 Task: Look for space in Makassar, Indonesia from 9th June, 2023 to 11th June, 2023 for 2 adults in price range Rs.6000 to Rs.10000. Place can be entire place with 2 bedrooms having 2 beds and 1 bathroom. Property type can be house, flat, guest house. Amenities needed are: wifi. Booking option can be shelf check-in. Required host language is English.
Action: Mouse moved to (540, 79)
Screenshot: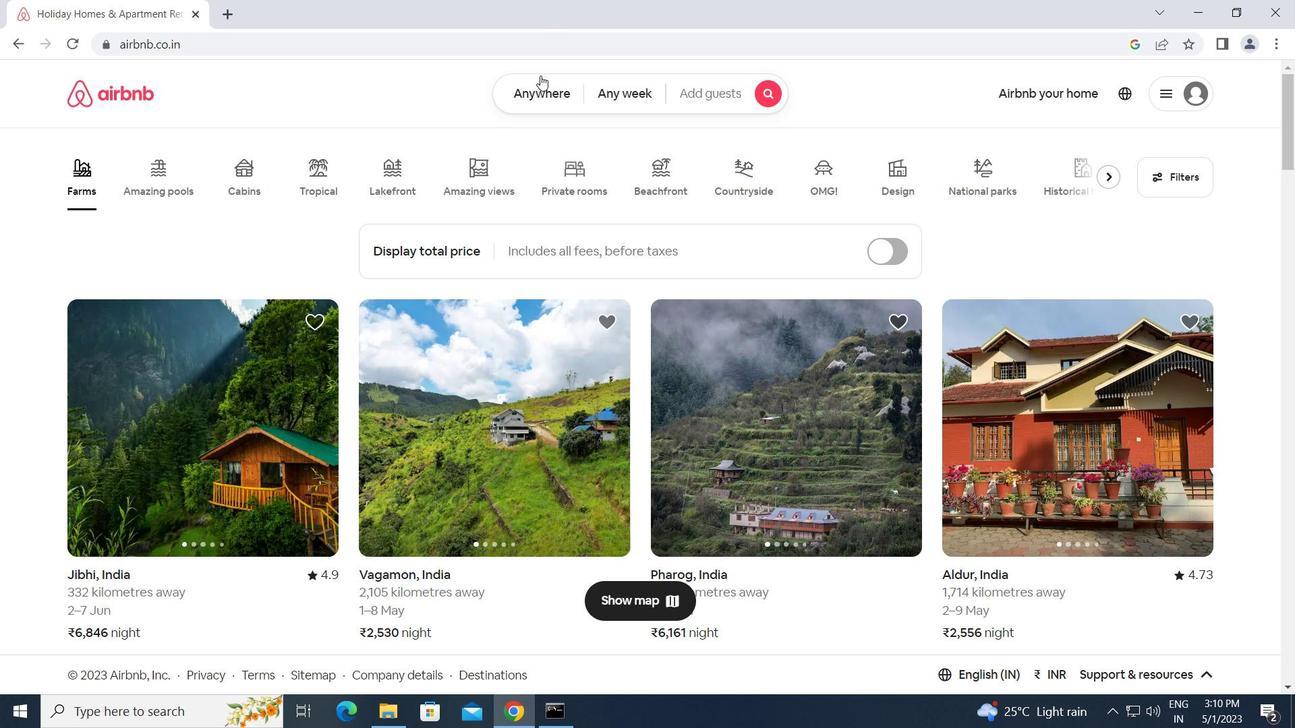 
Action: Mouse pressed left at (540, 79)
Screenshot: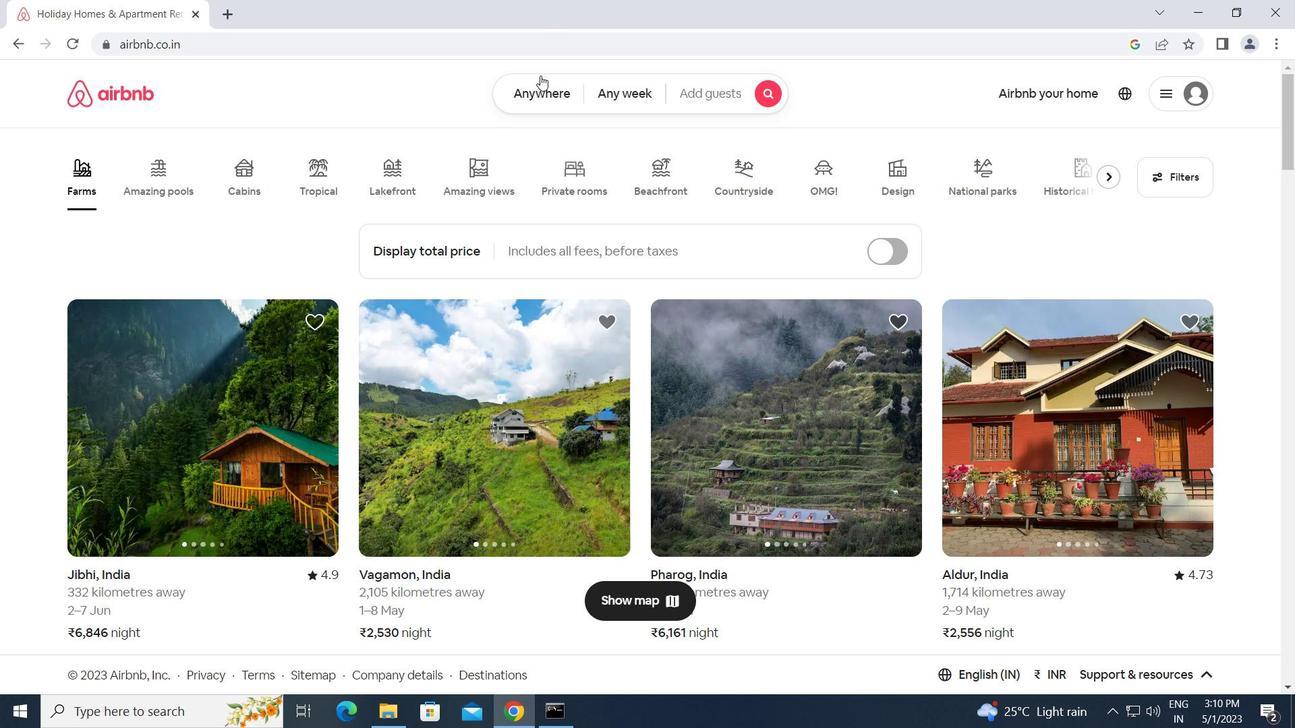 
Action: Mouse moved to (408, 151)
Screenshot: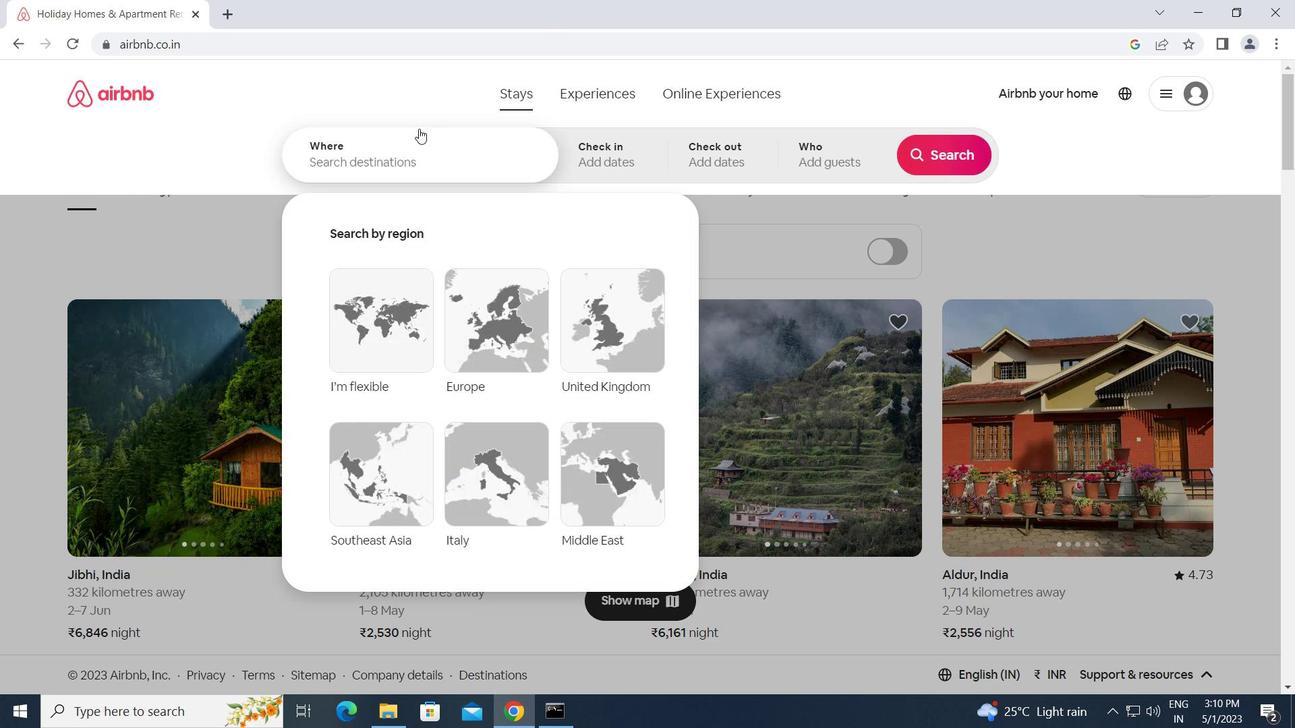 
Action: Mouse pressed left at (408, 151)
Screenshot: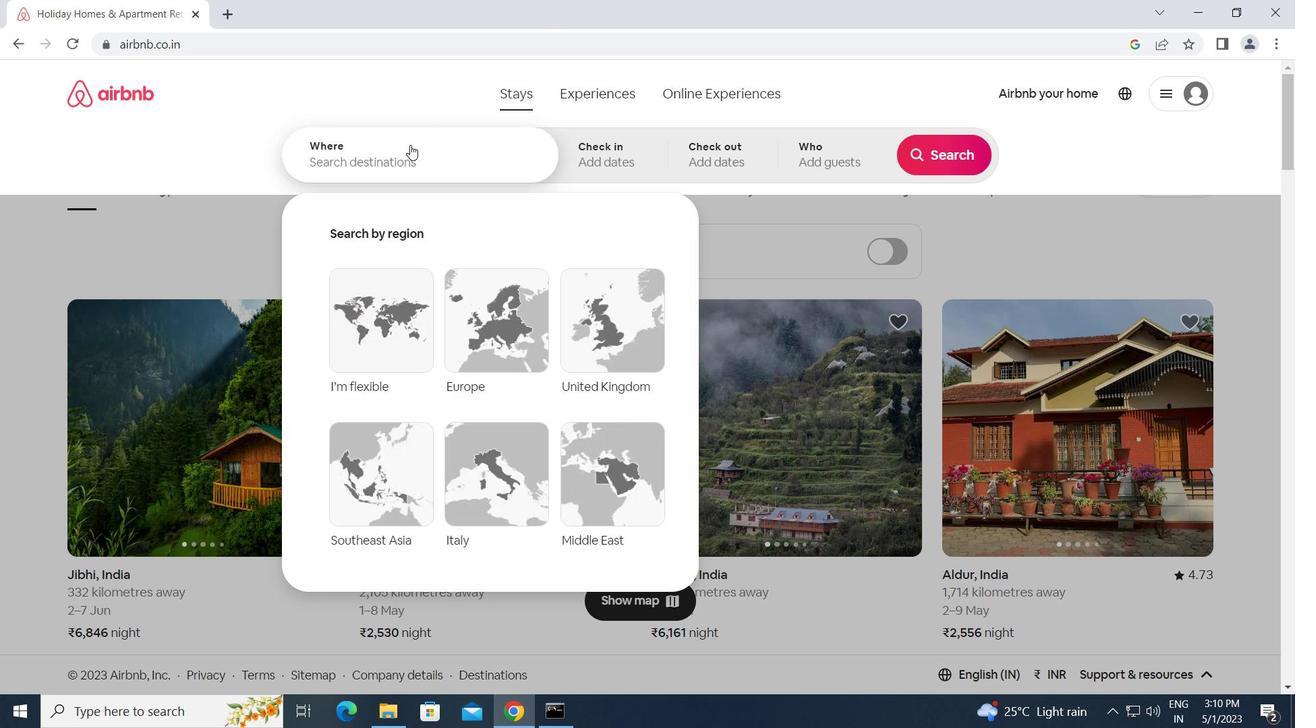 
Action: Key pressed m<Key.caps_lock>akassar,<Key.caps_lock>i<Key.backspace><Key.space>i<Key.caps_lock>ndonesia<Key.enter>
Screenshot: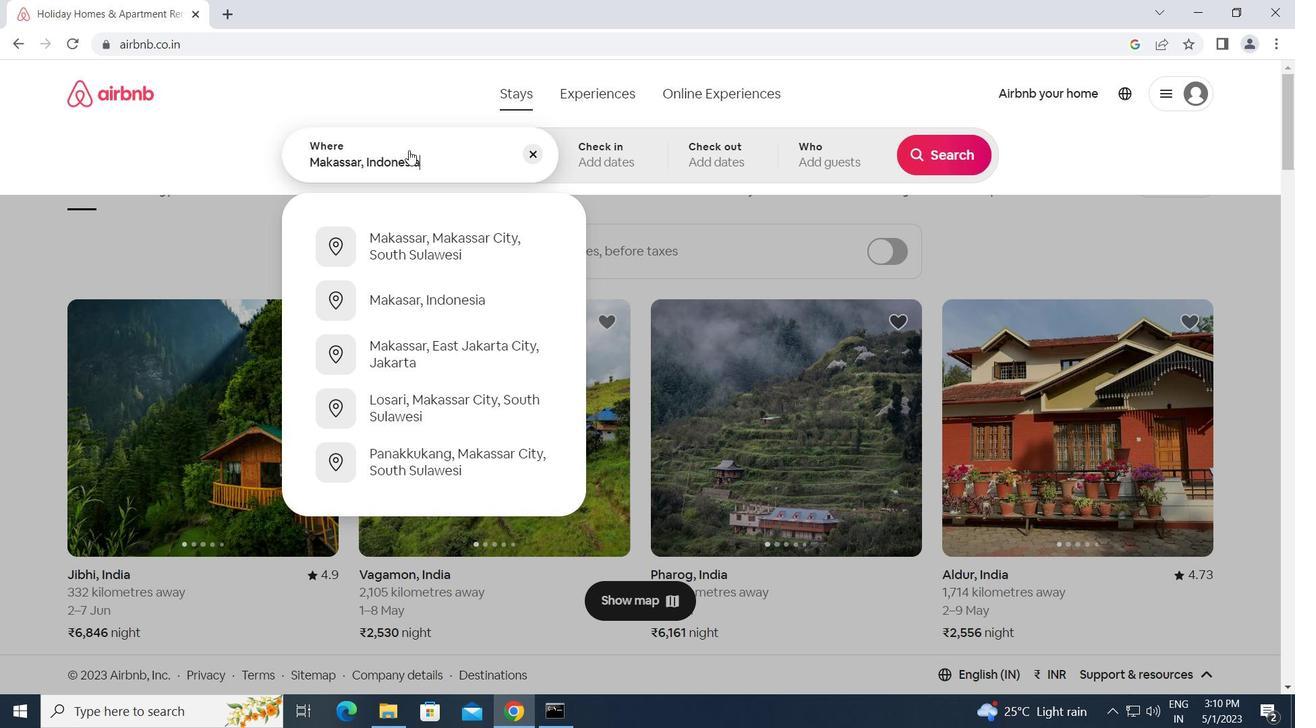 
Action: Mouse moved to (876, 392)
Screenshot: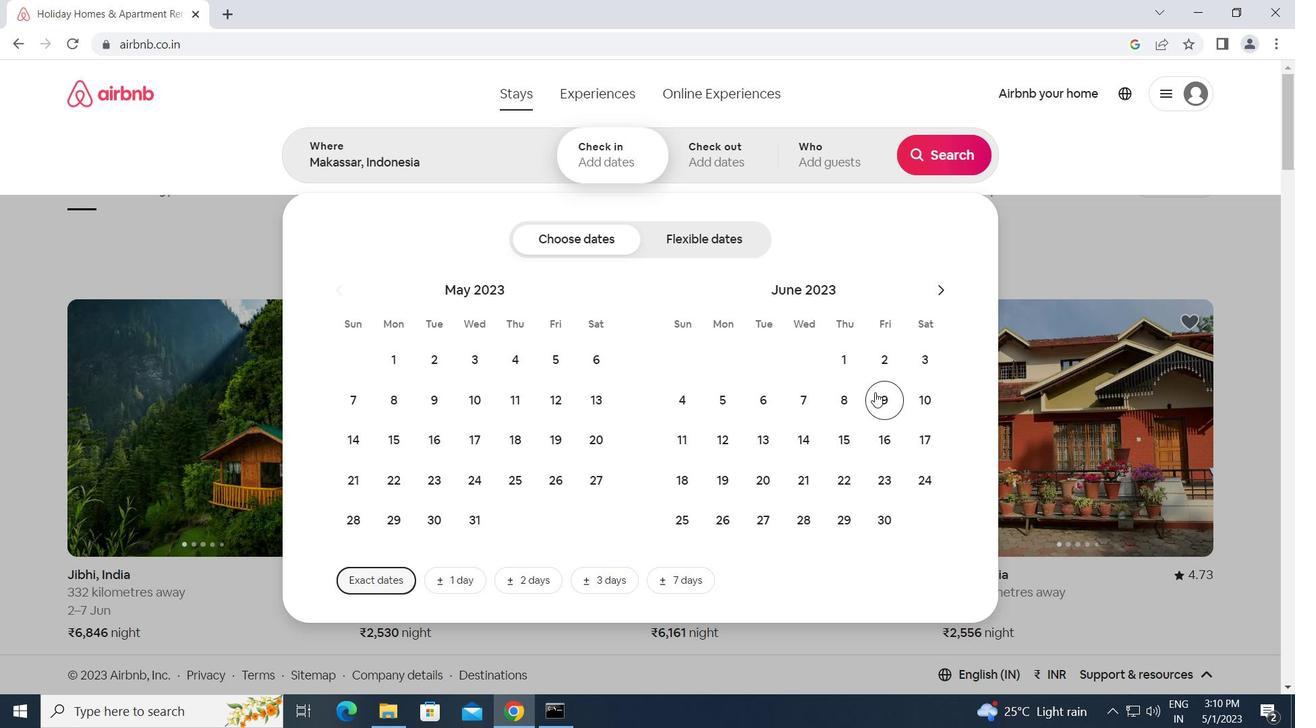 
Action: Mouse pressed left at (876, 392)
Screenshot: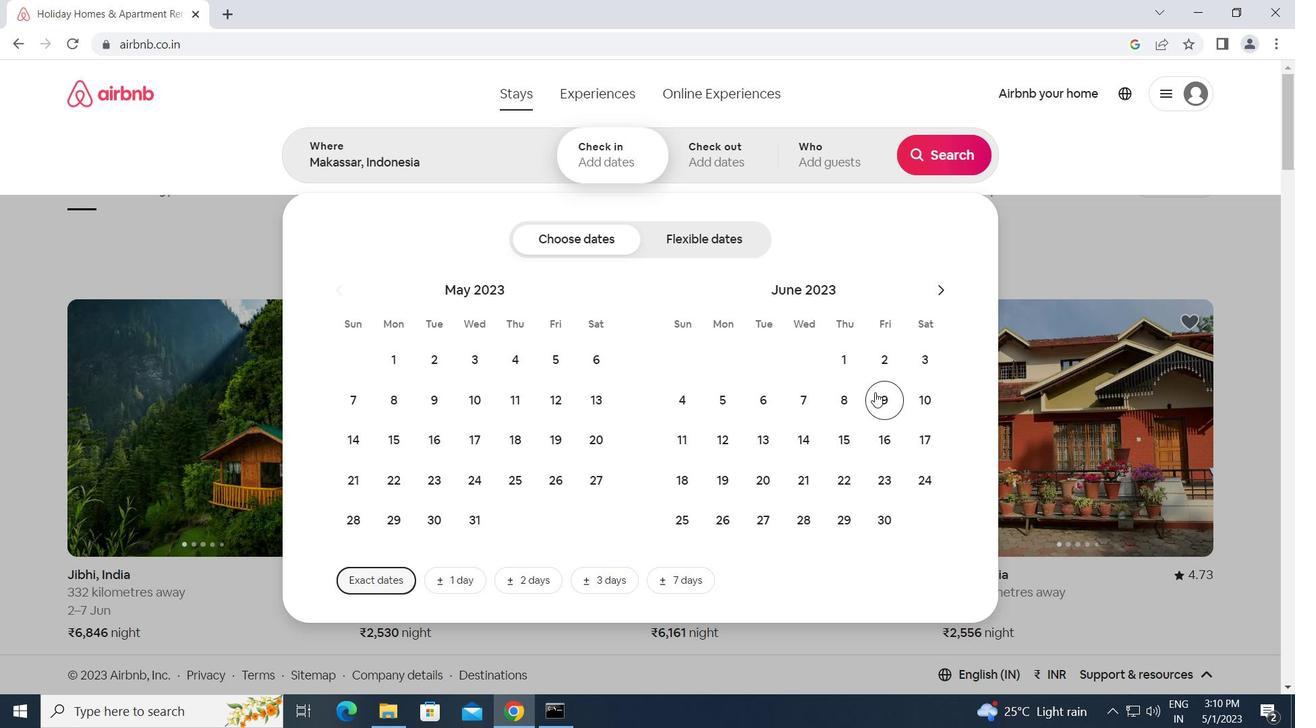 
Action: Mouse moved to (678, 430)
Screenshot: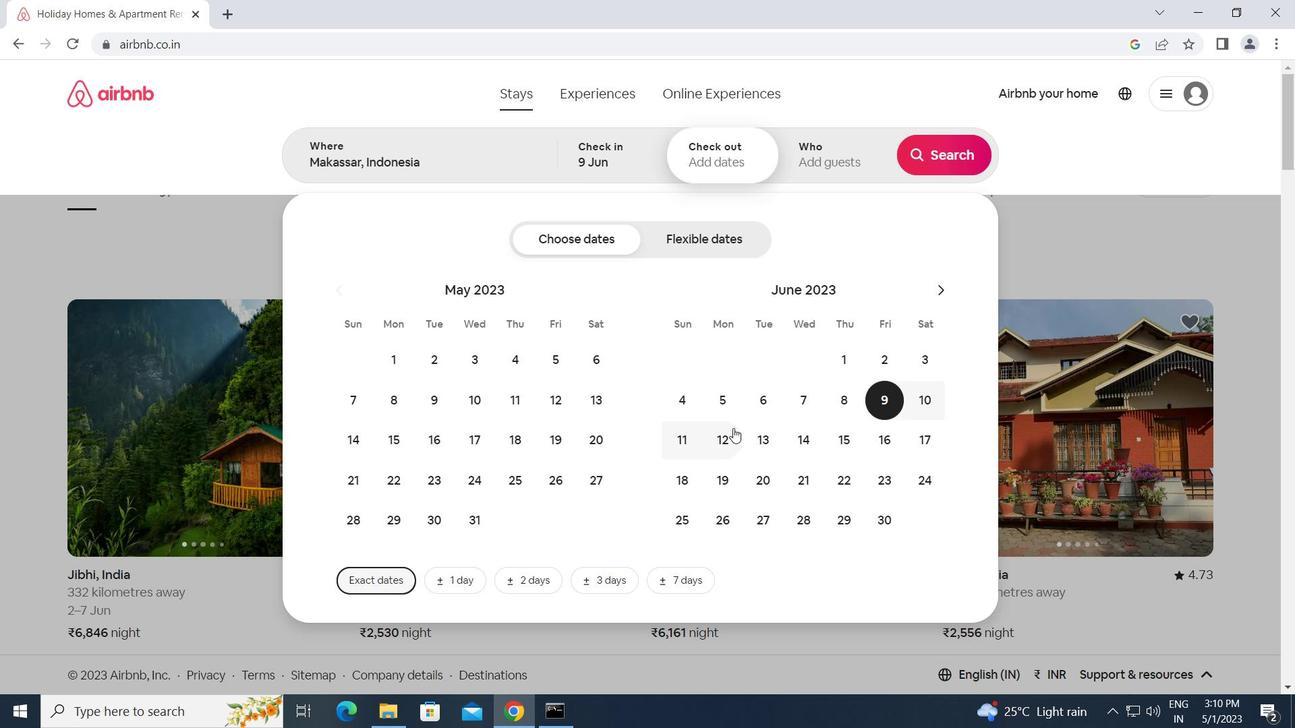 
Action: Mouse pressed left at (678, 430)
Screenshot: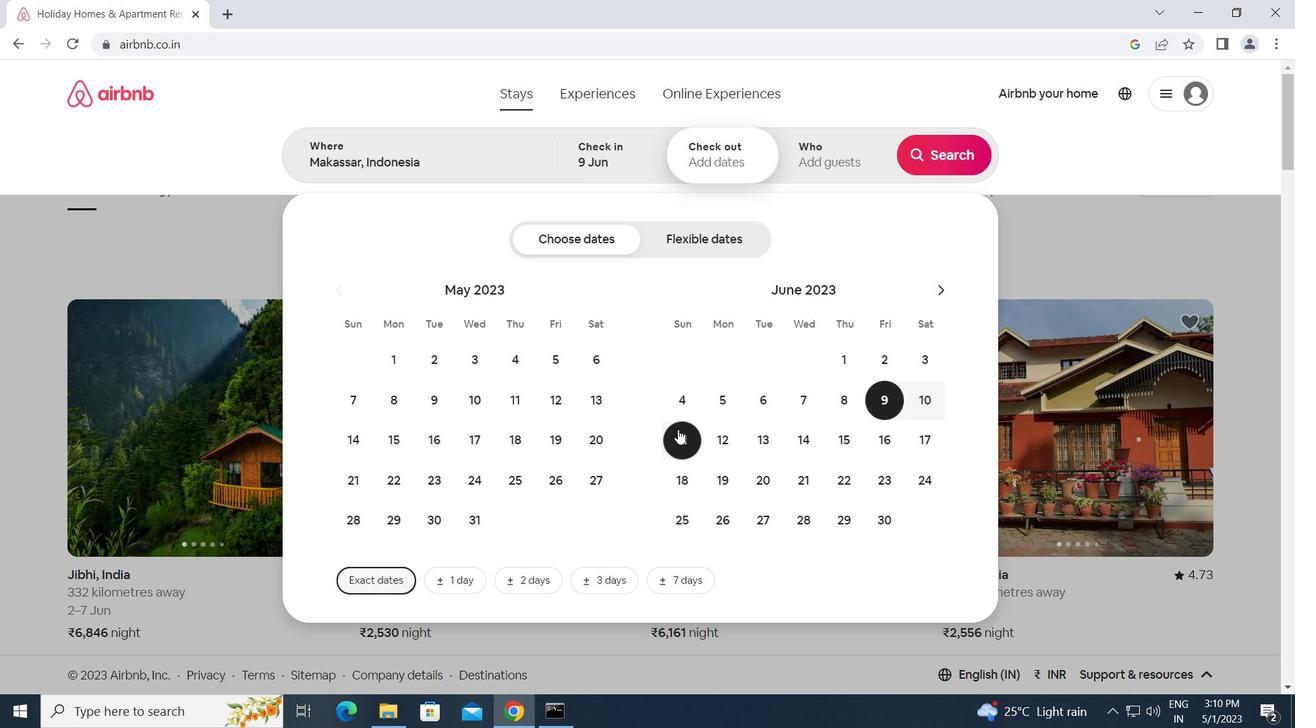 
Action: Mouse moved to (828, 150)
Screenshot: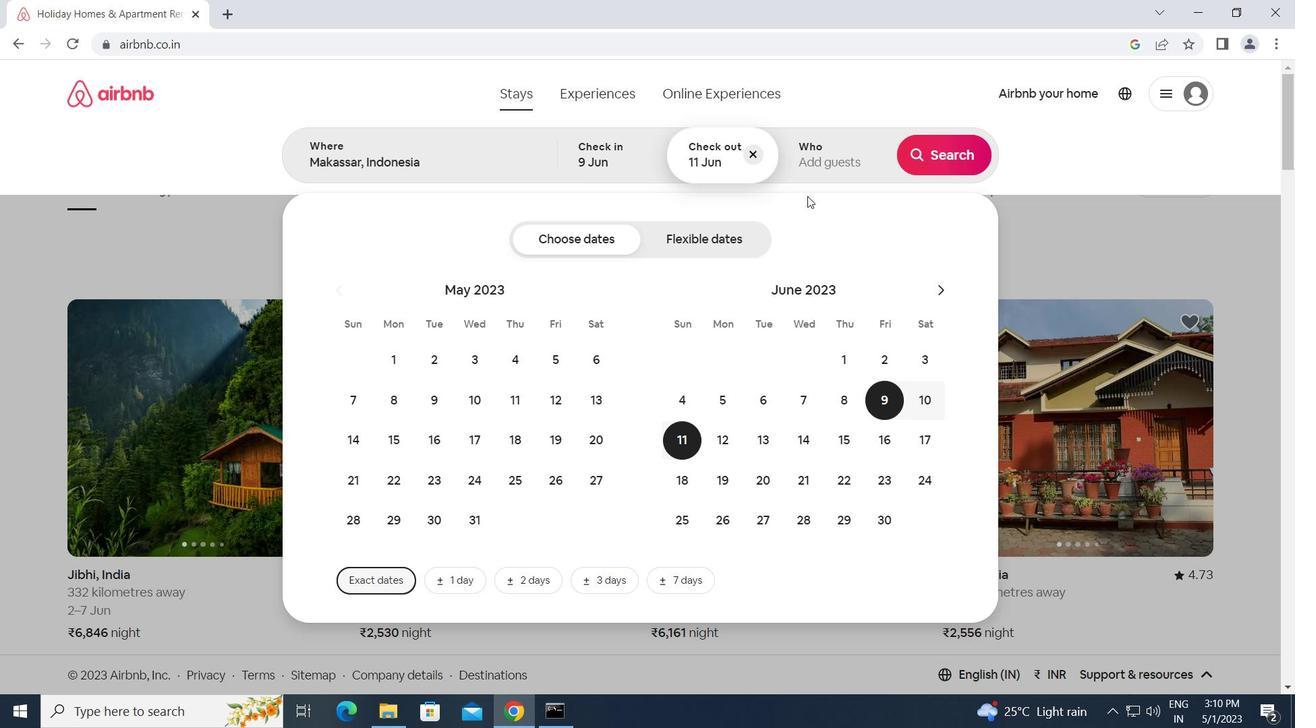 
Action: Mouse pressed left at (828, 150)
Screenshot: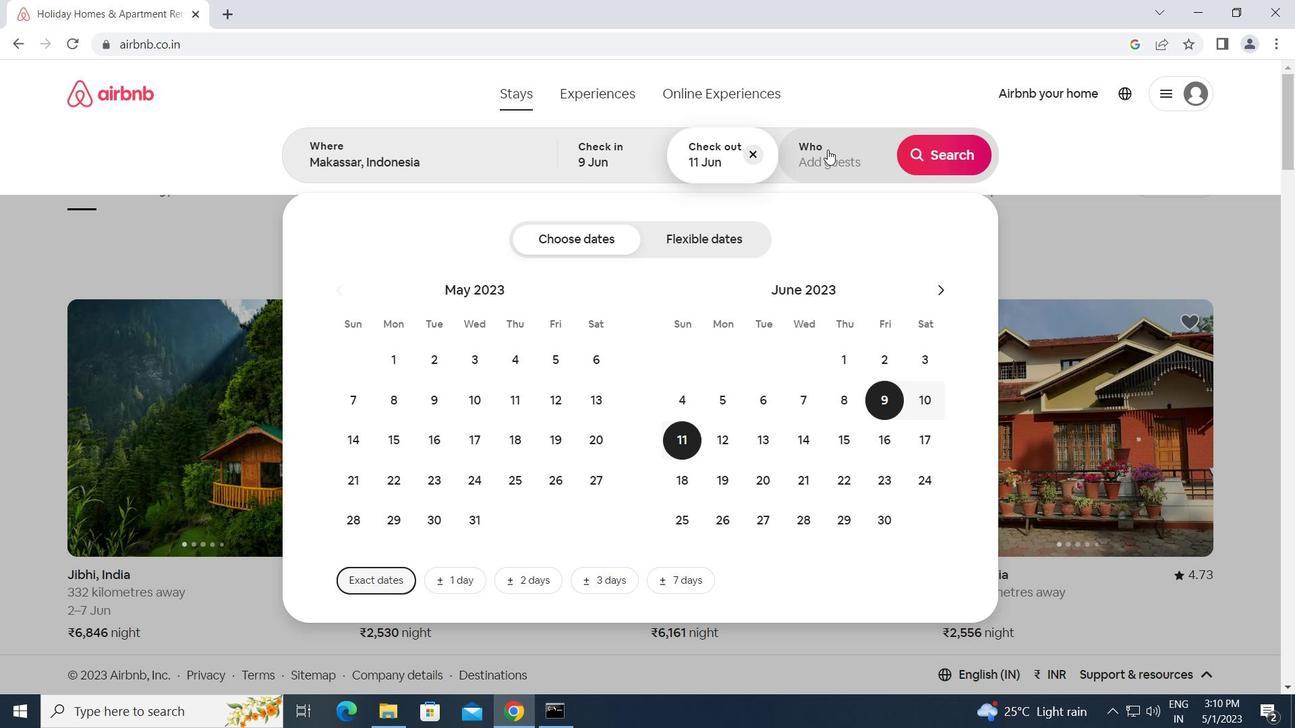 
Action: Mouse moved to (950, 242)
Screenshot: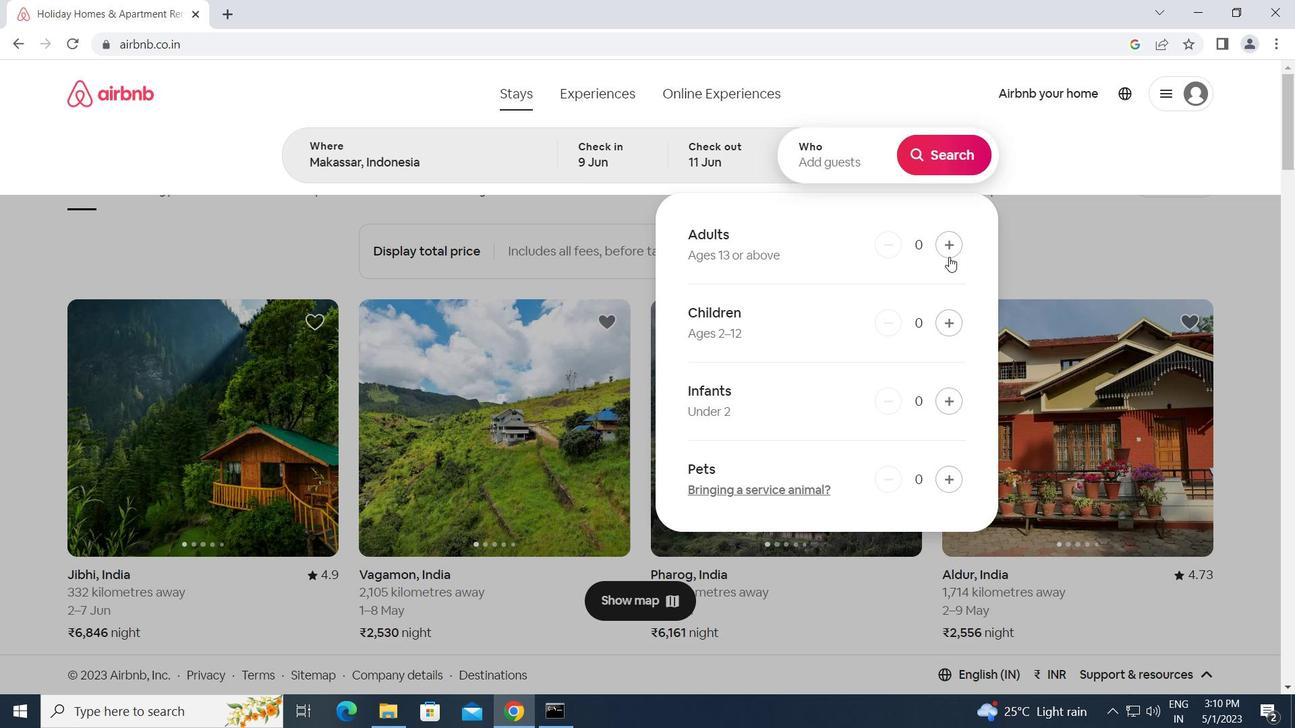 
Action: Mouse pressed left at (950, 242)
Screenshot: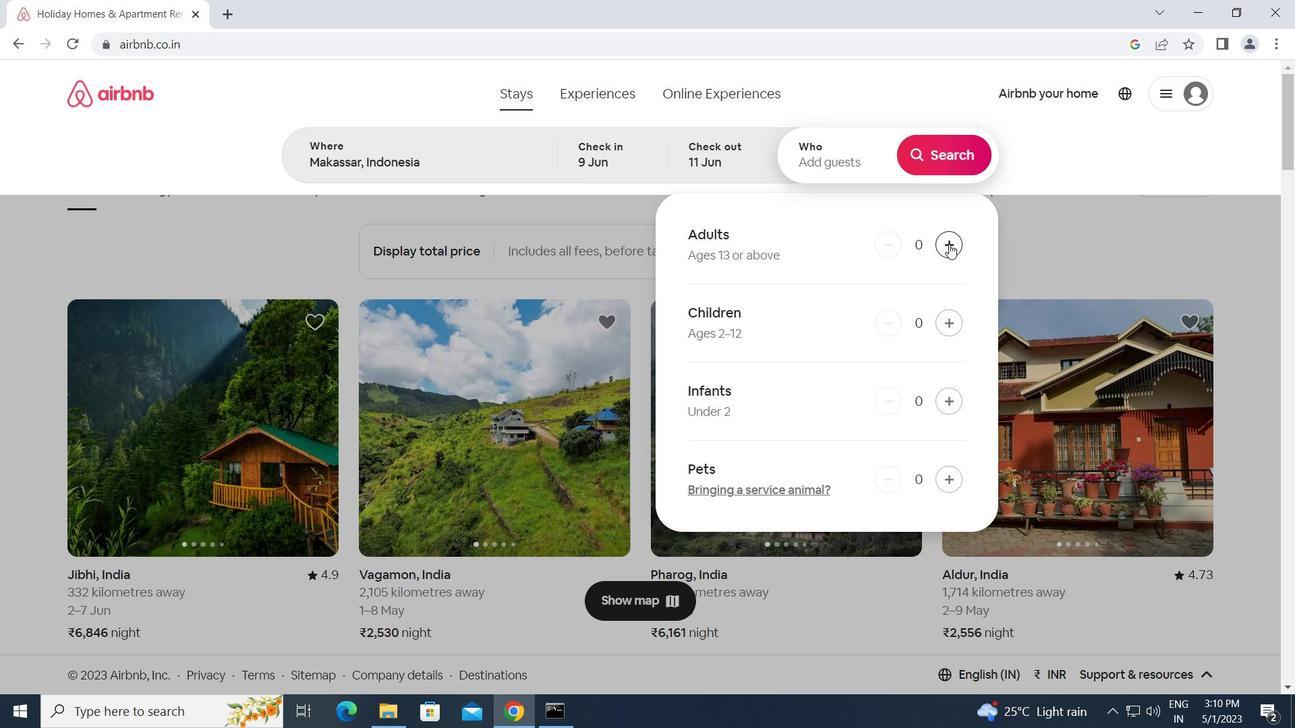 
Action: Mouse pressed left at (950, 242)
Screenshot: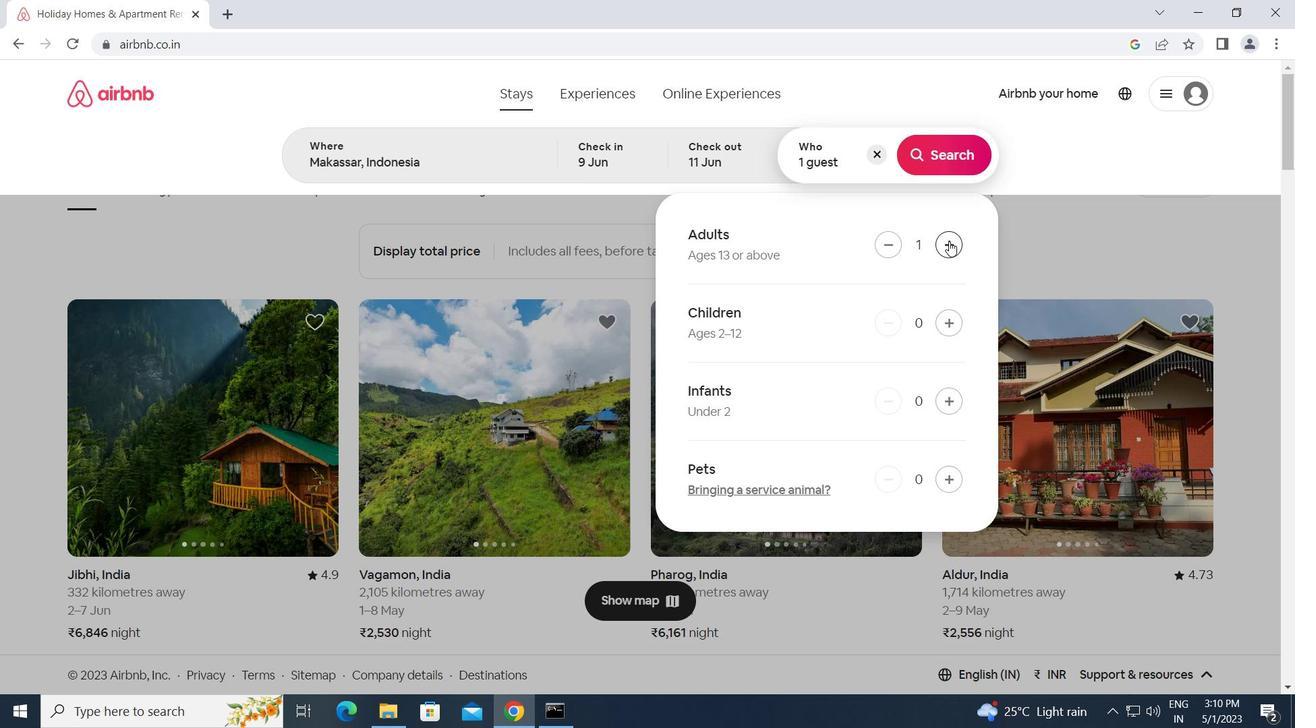 
Action: Mouse moved to (948, 163)
Screenshot: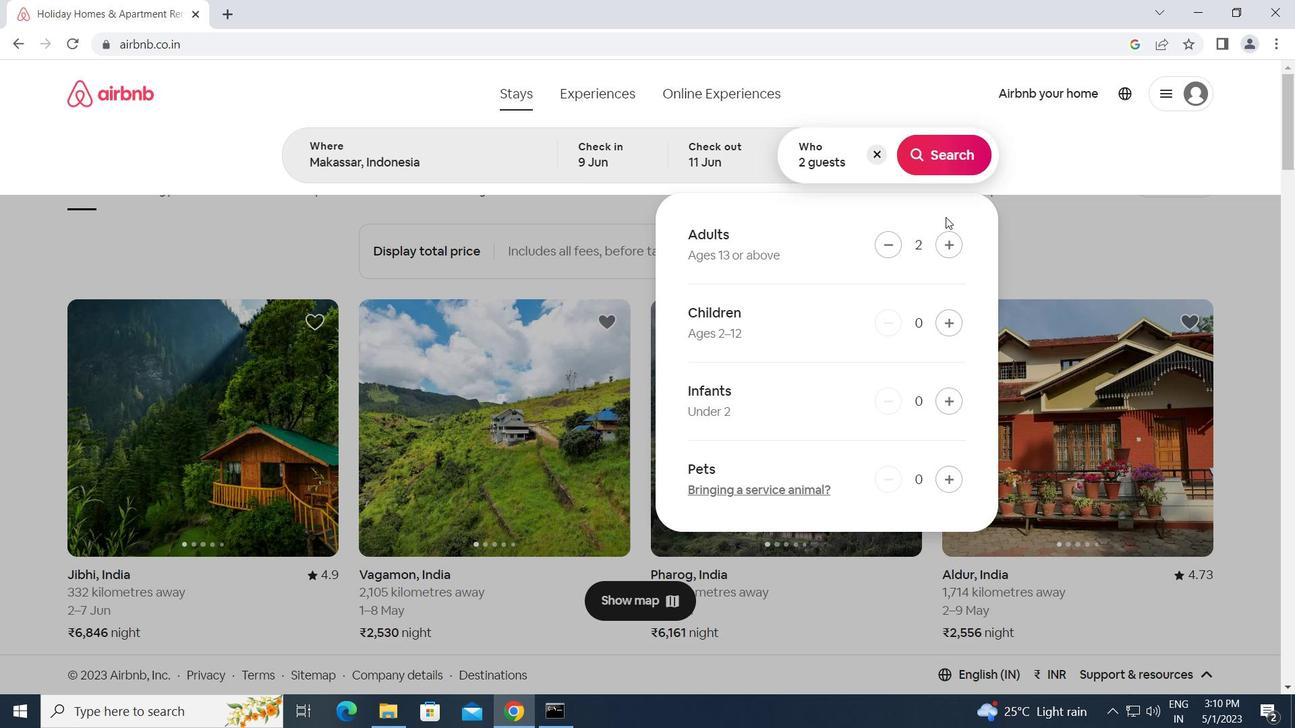 
Action: Mouse pressed left at (948, 163)
Screenshot: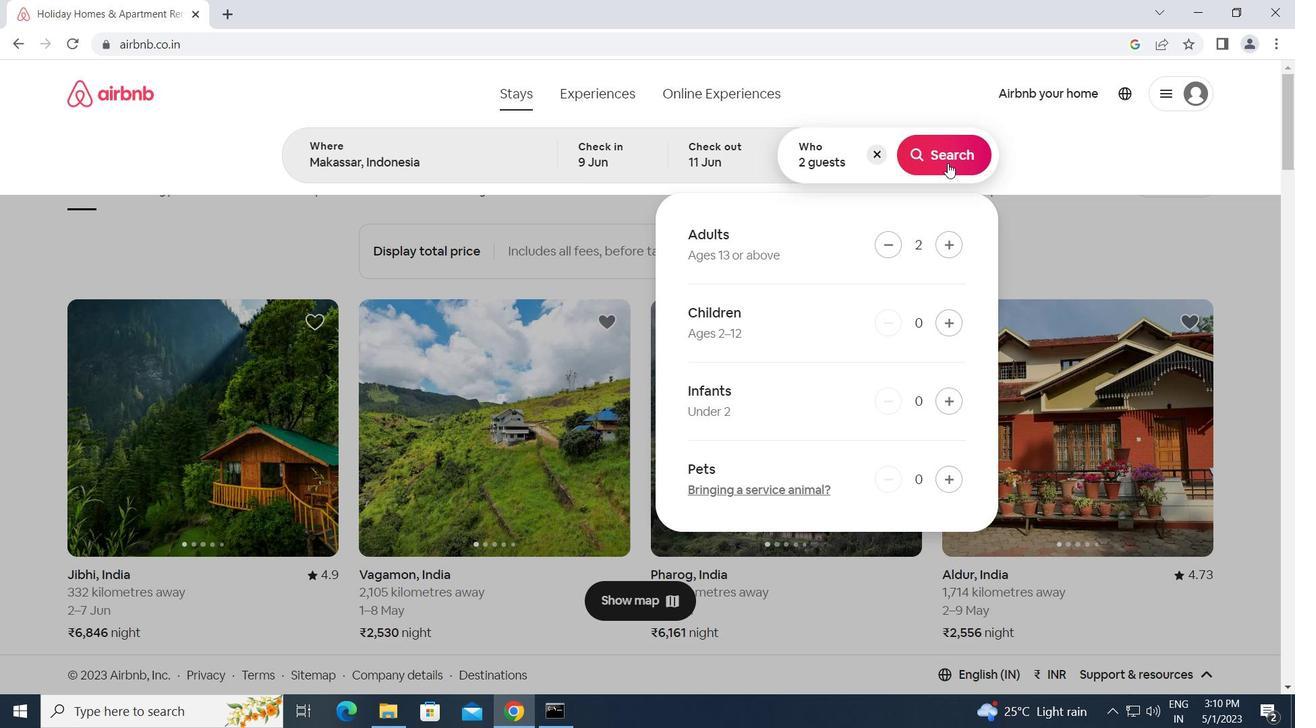 
Action: Mouse moved to (1201, 150)
Screenshot: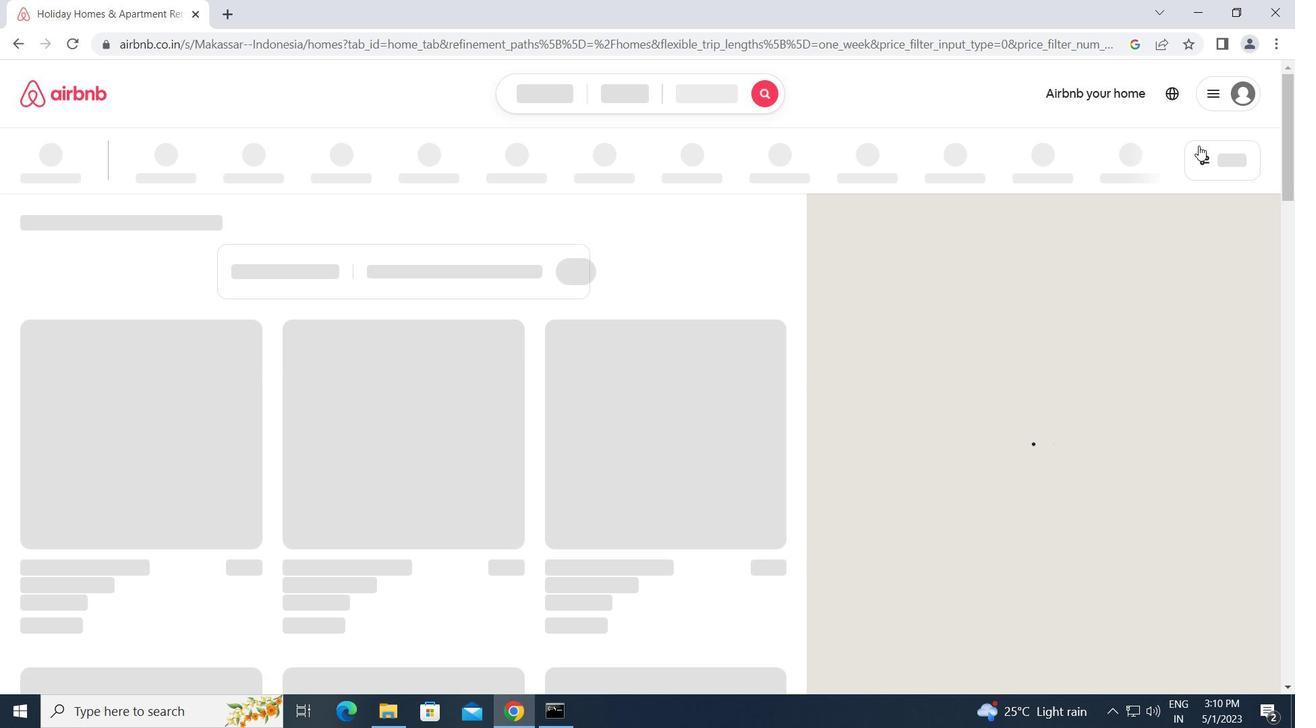 
Action: Mouse pressed left at (1201, 150)
Screenshot: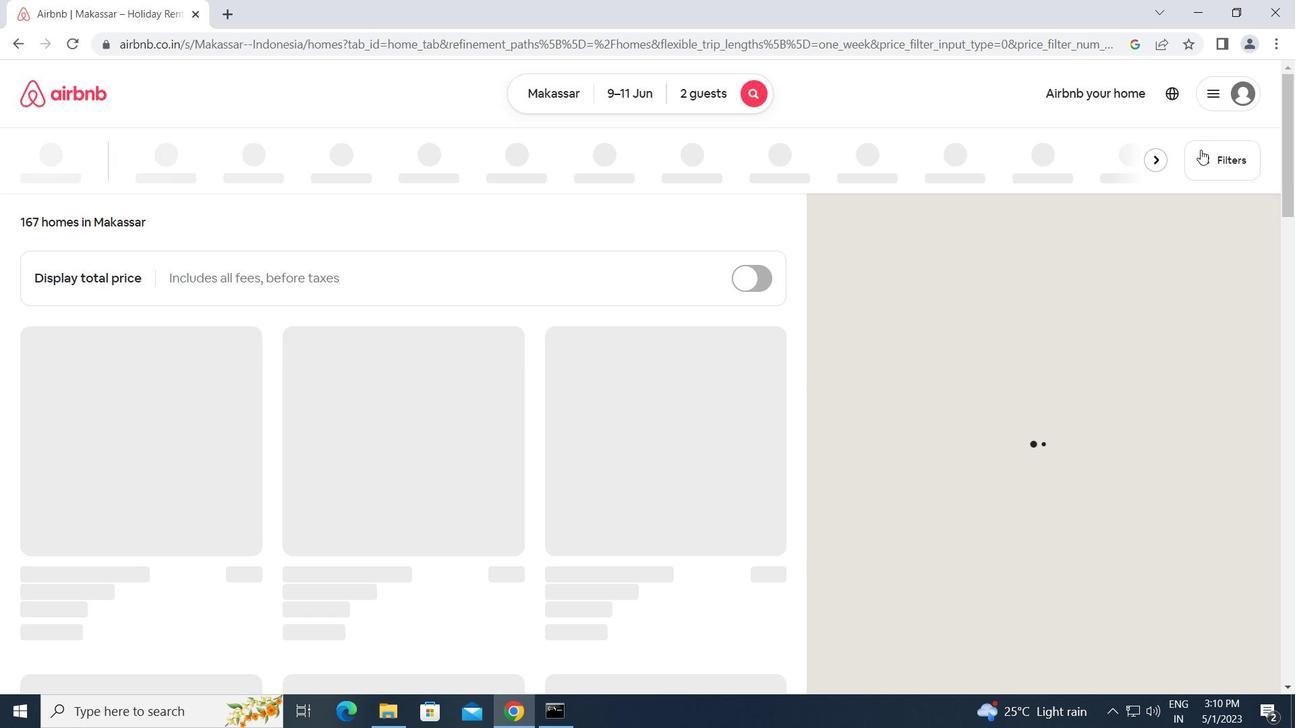 
Action: Mouse moved to (424, 378)
Screenshot: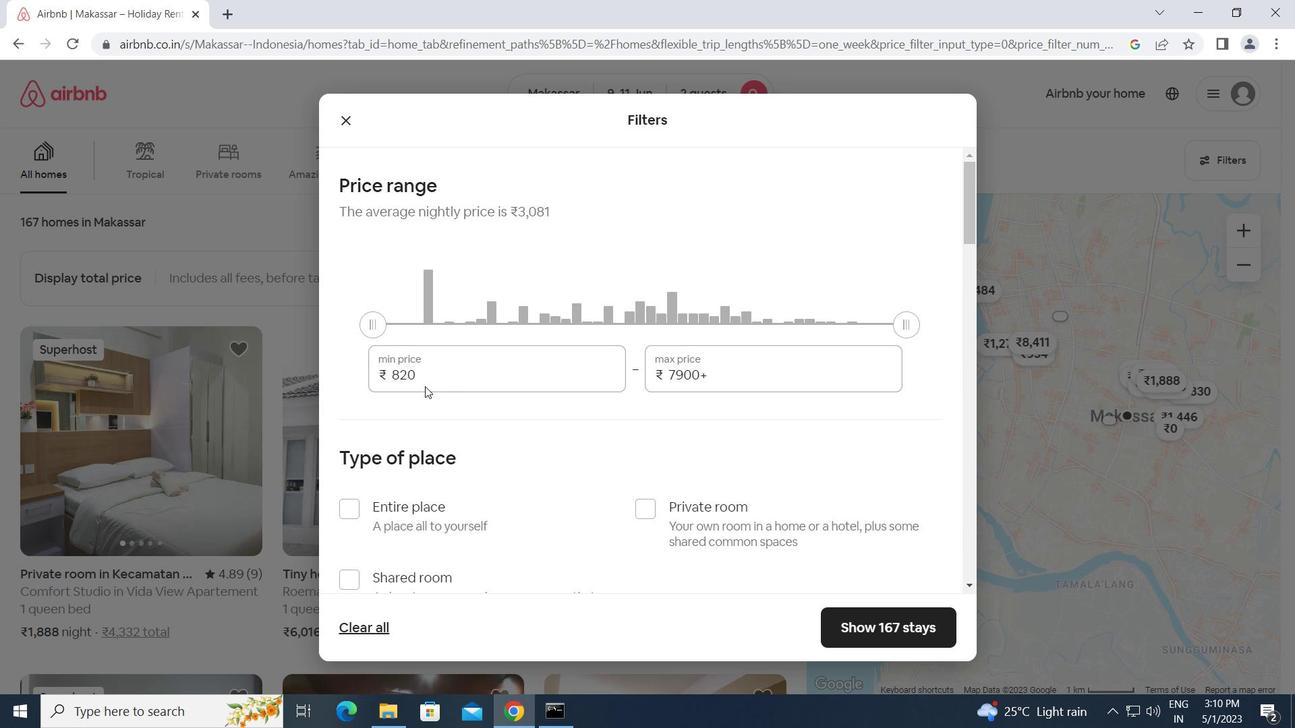 
Action: Mouse pressed left at (424, 378)
Screenshot: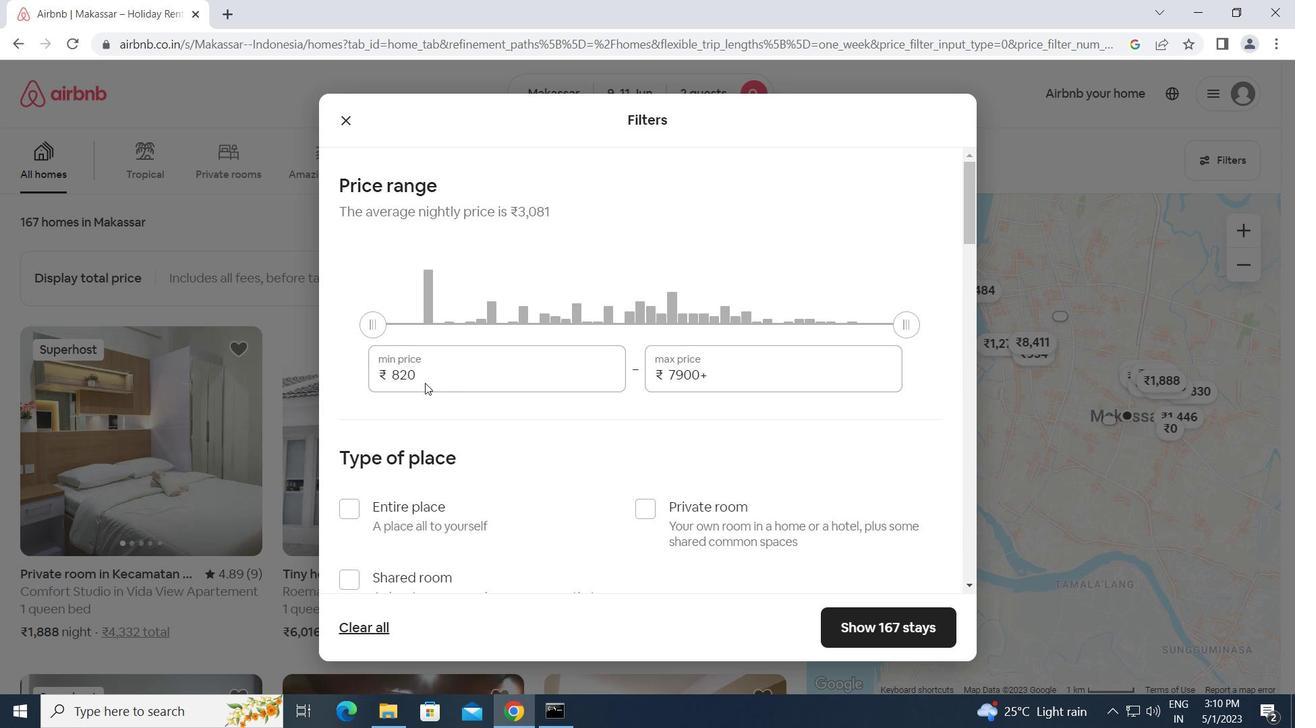 
Action: Mouse moved to (335, 377)
Screenshot: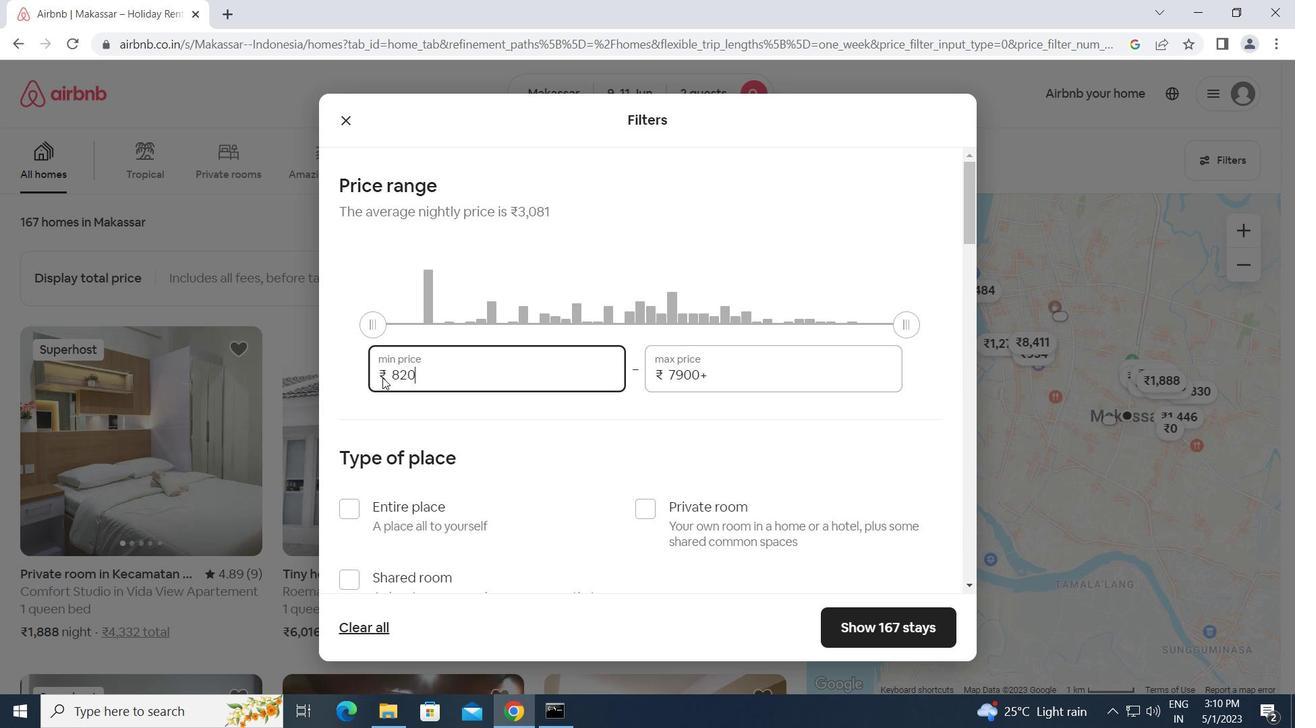 
Action: Key pressed <Key.backspace>6000<Key.tab><Key.backspace><Key.backspace><Key.backspace><Key.backspace><Key.backspace><Key.backspace><Key.backspace><Key.backspace><Key.backspace><Key.backspace><Key.backspace><Key.backspace><Key.backspace><Key.backspace><Key.backspace><Key.backspace><Key.backspace><Key.backspace>10000
Screenshot: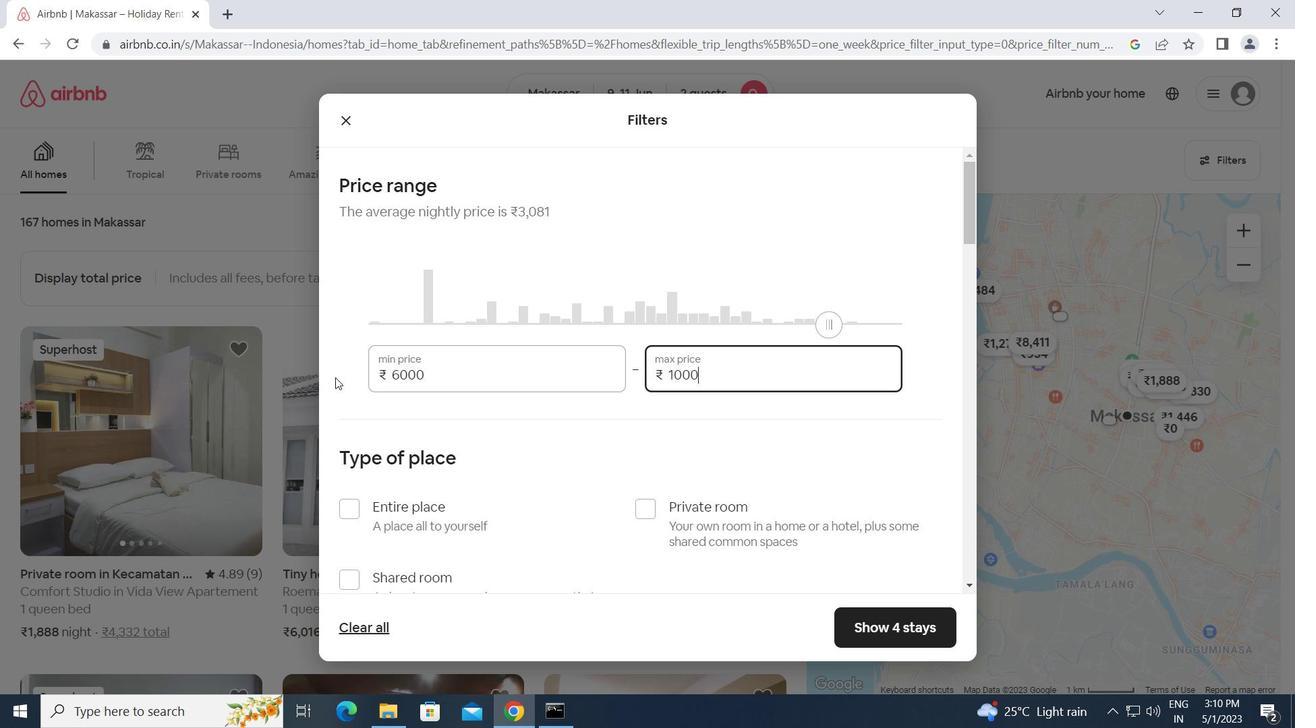 
Action: Mouse scrolled (335, 377) with delta (0, 0)
Screenshot: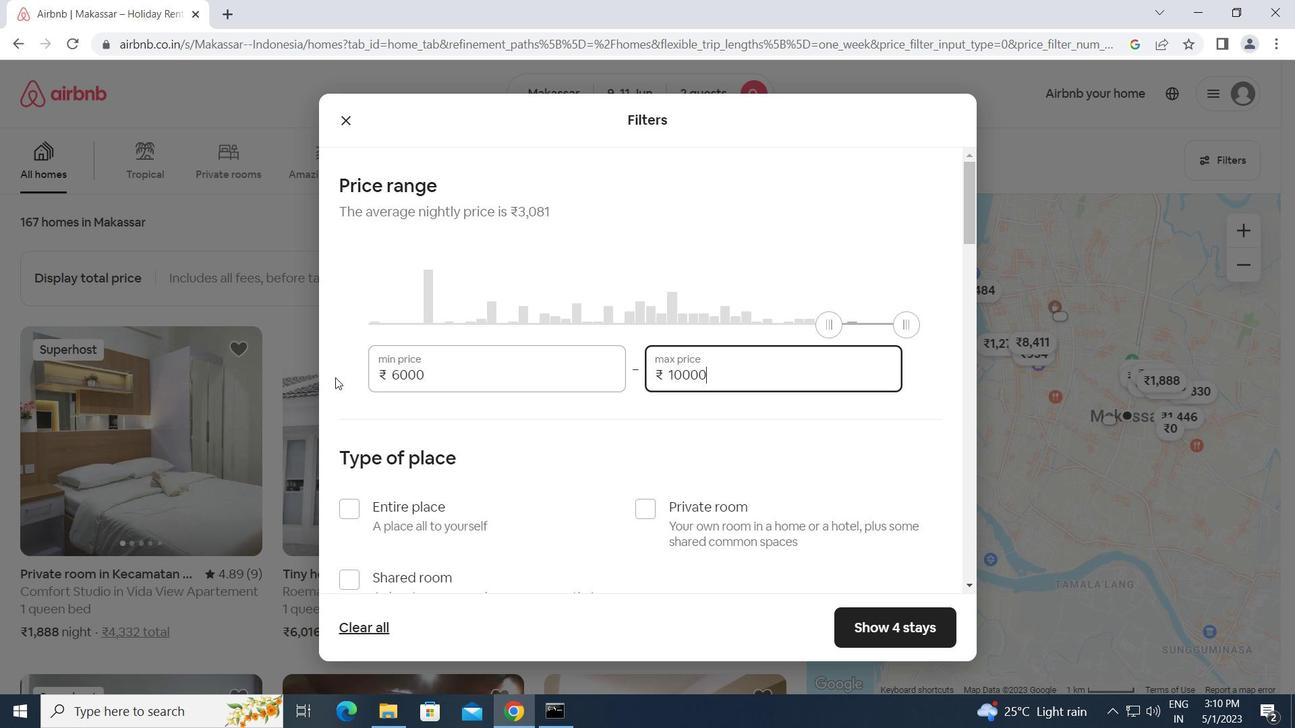 
Action: Mouse moved to (357, 419)
Screenshot: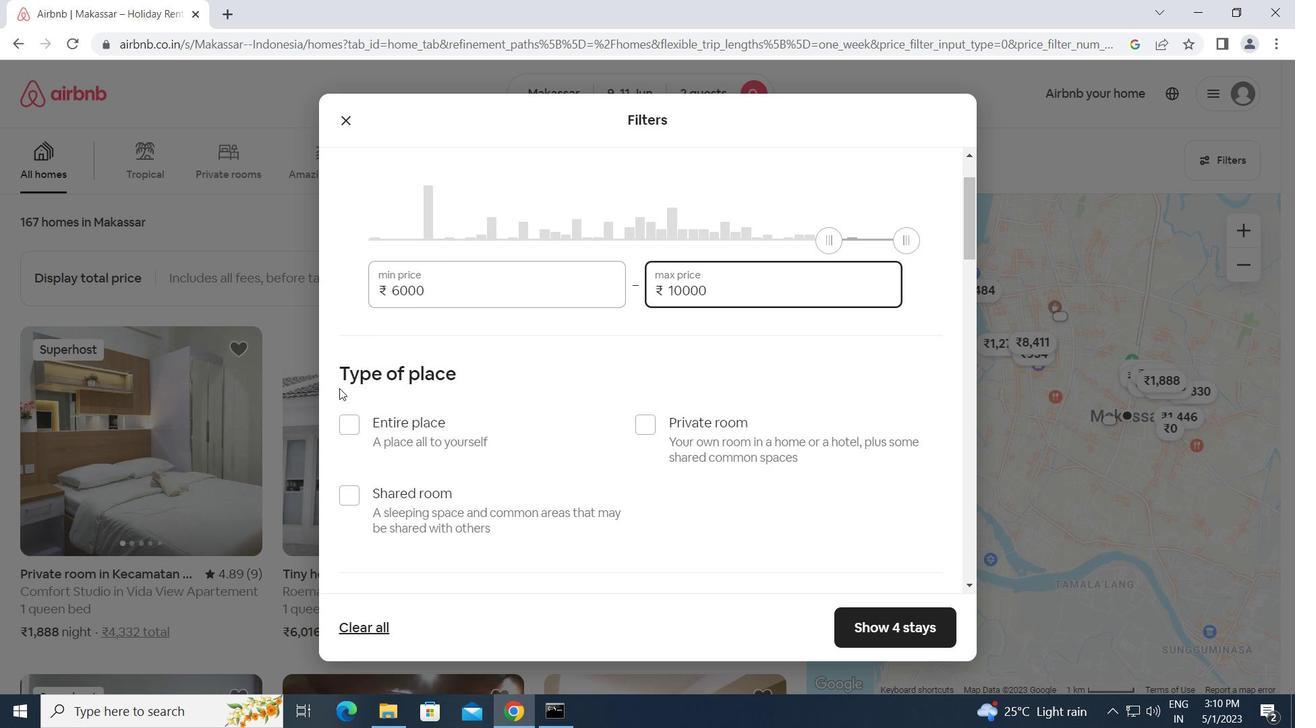
Action: Mouse pressed left at (357, 419)
Screenshot: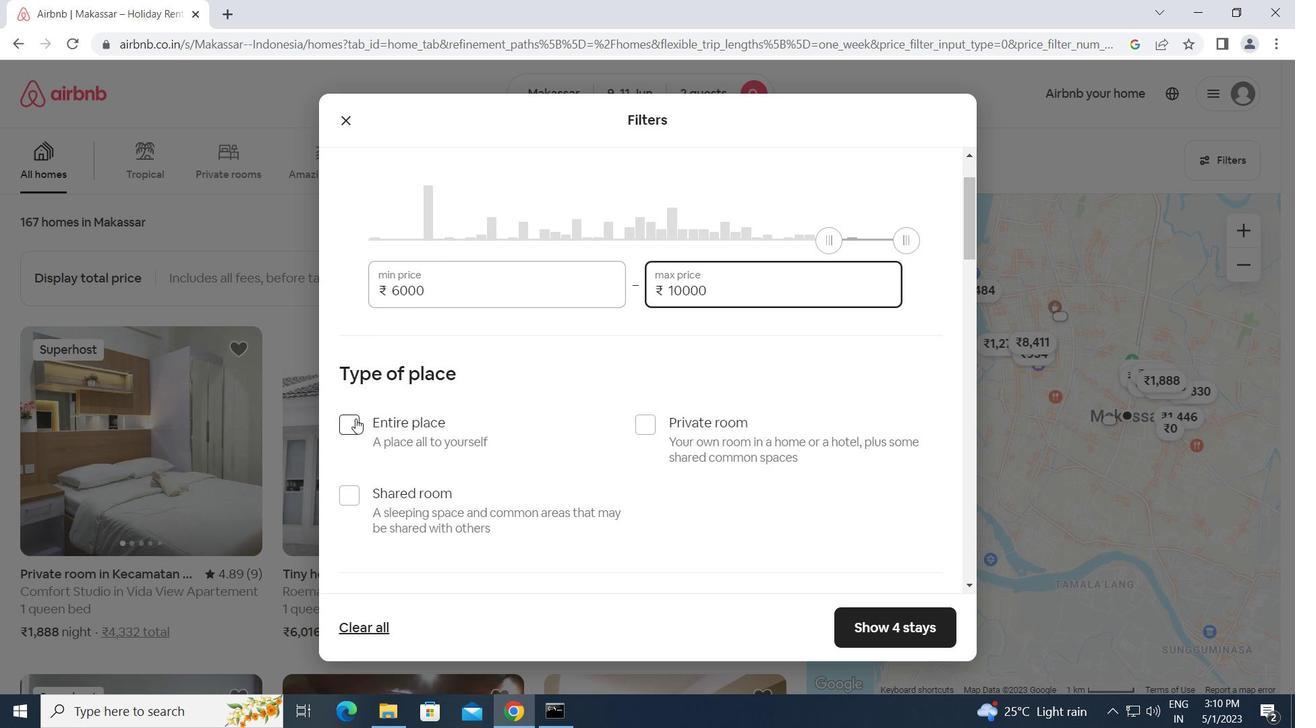 
Action: Mouse moved to (429, 446)
Screenshot: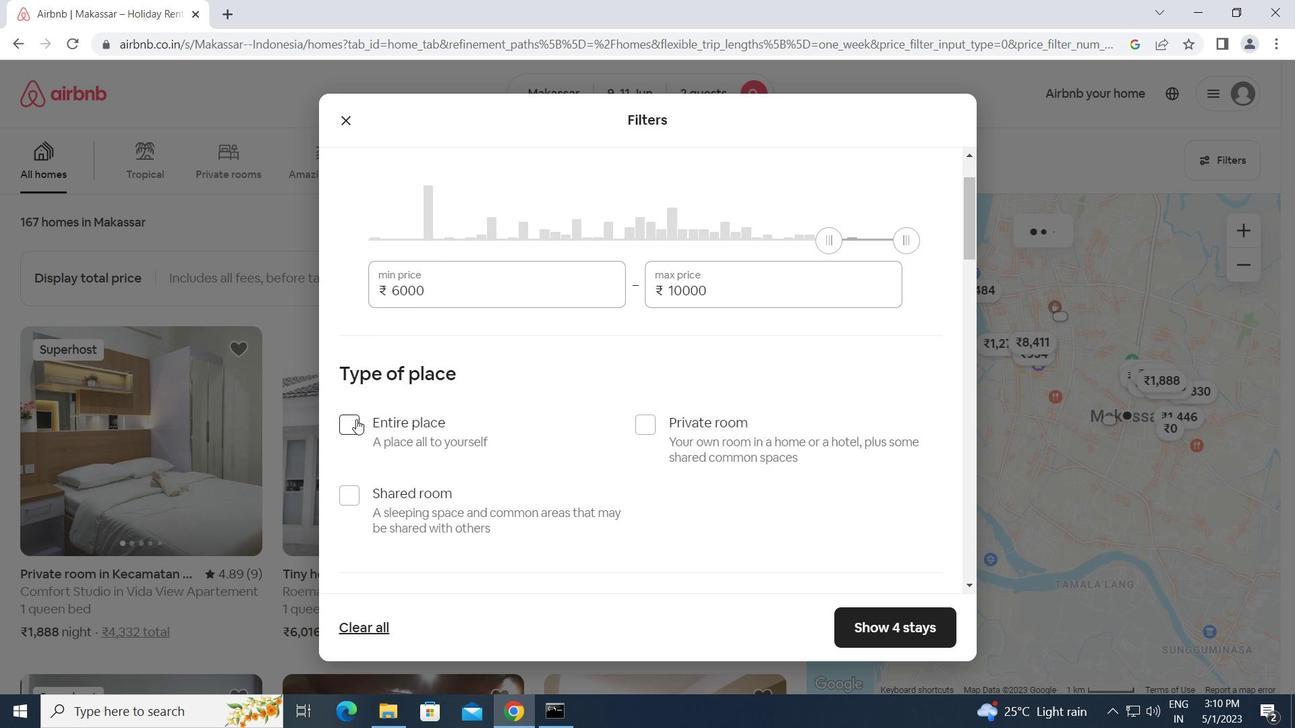 
Action: Mouse scrolled (429, 446) with delta (0, 0)
Screenshot: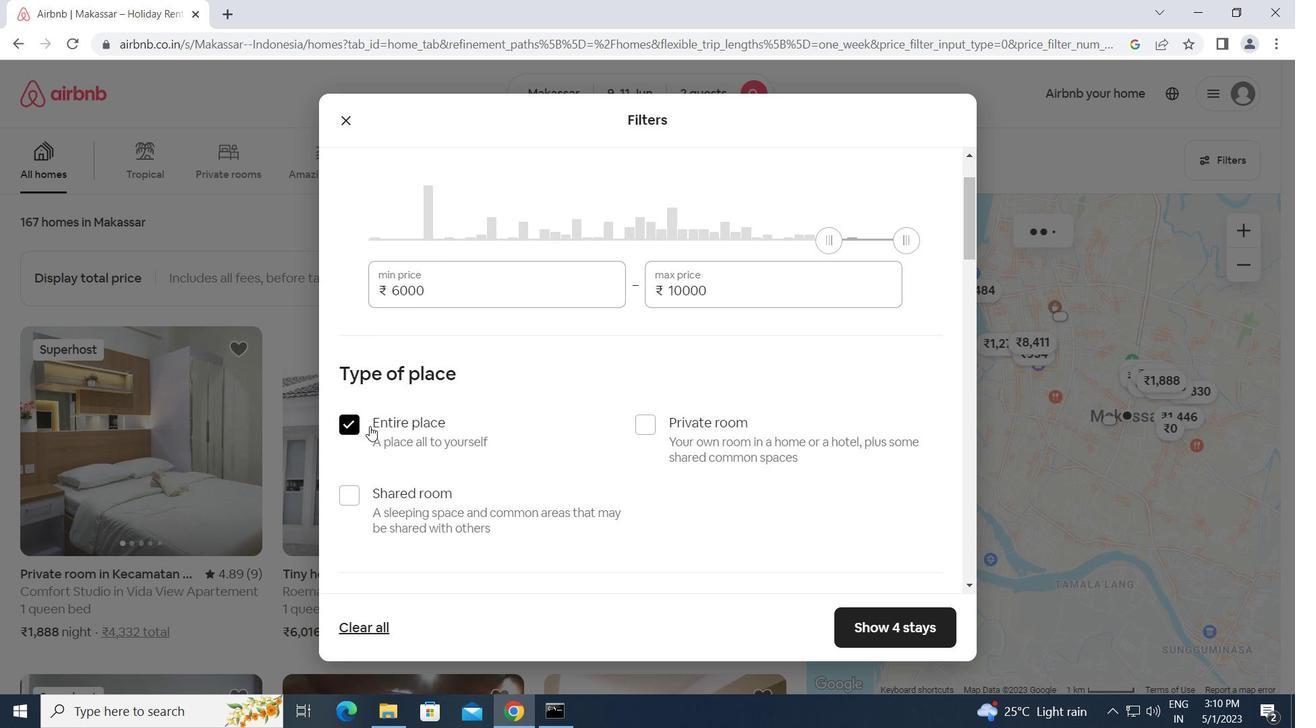 
Action: Mouse scrolled (429, 446) with delta (0, 0)
Screenshot: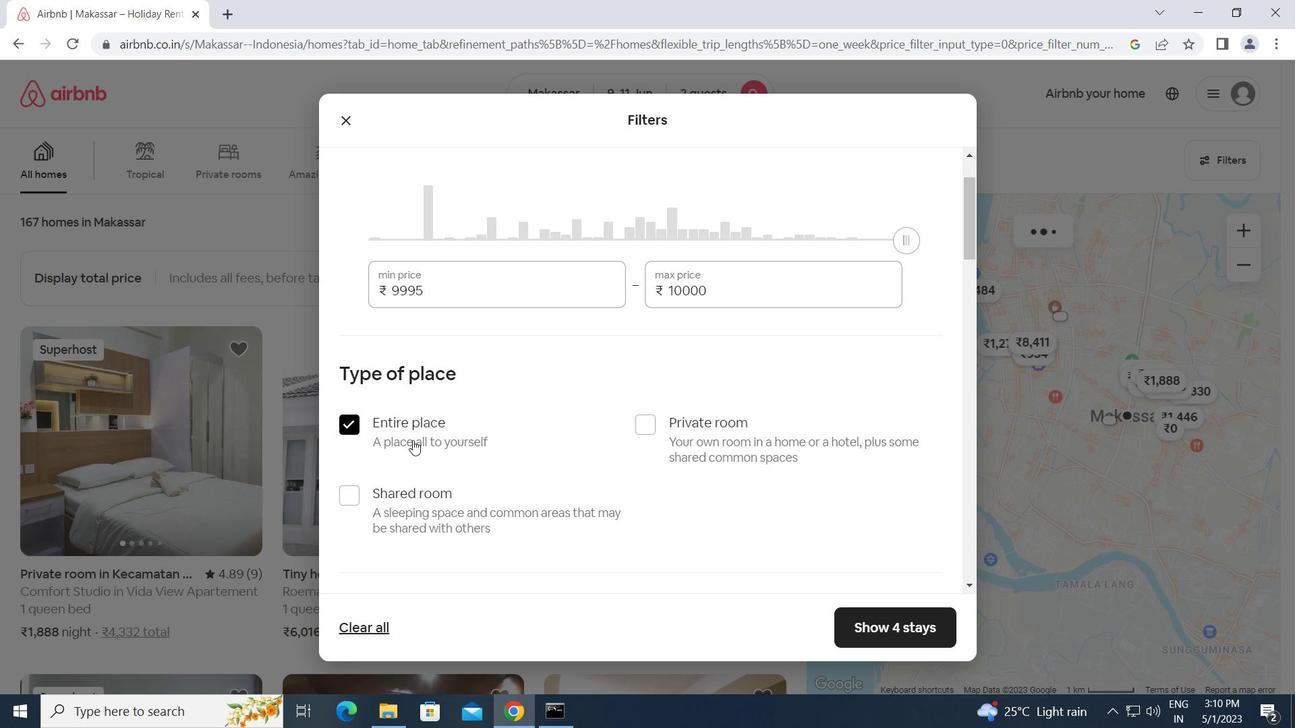 
Action: Mouse scrolled (429, 446) with delta (0, 0)
Screenshot: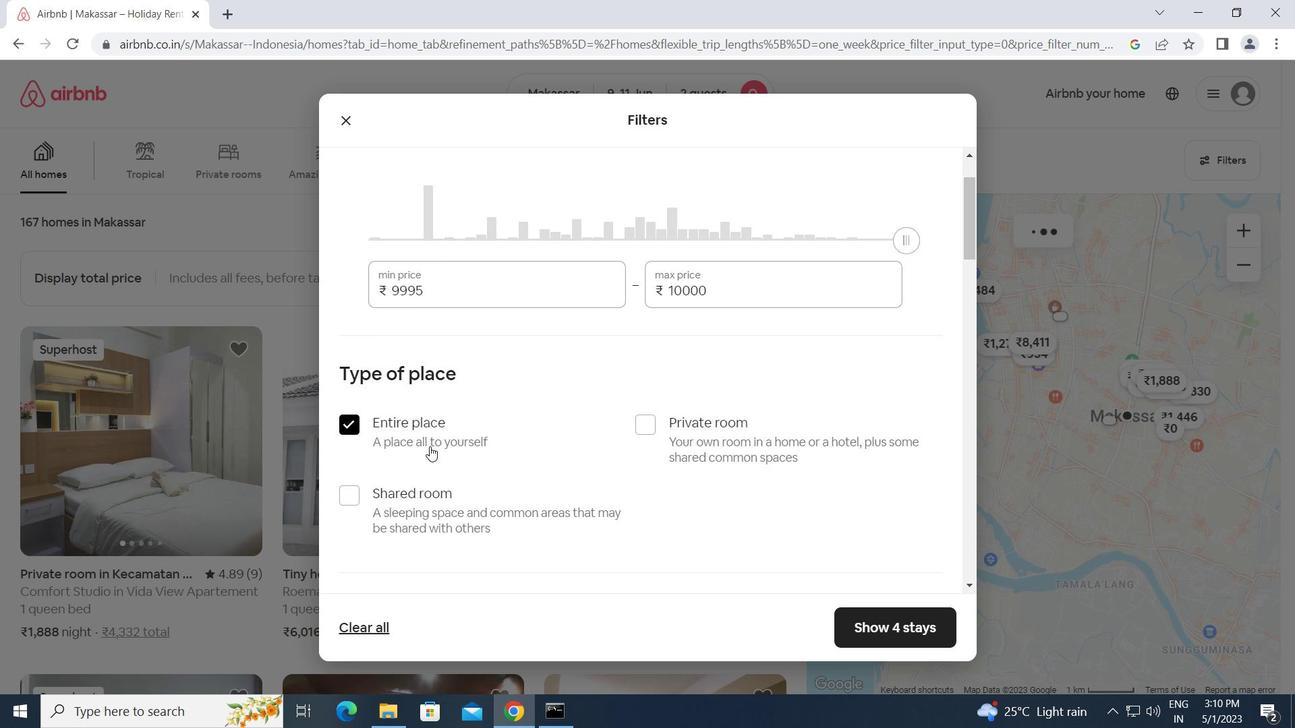 
Action: Mouse scrolled (429, 446) with delta (0, 0)
Screenshot: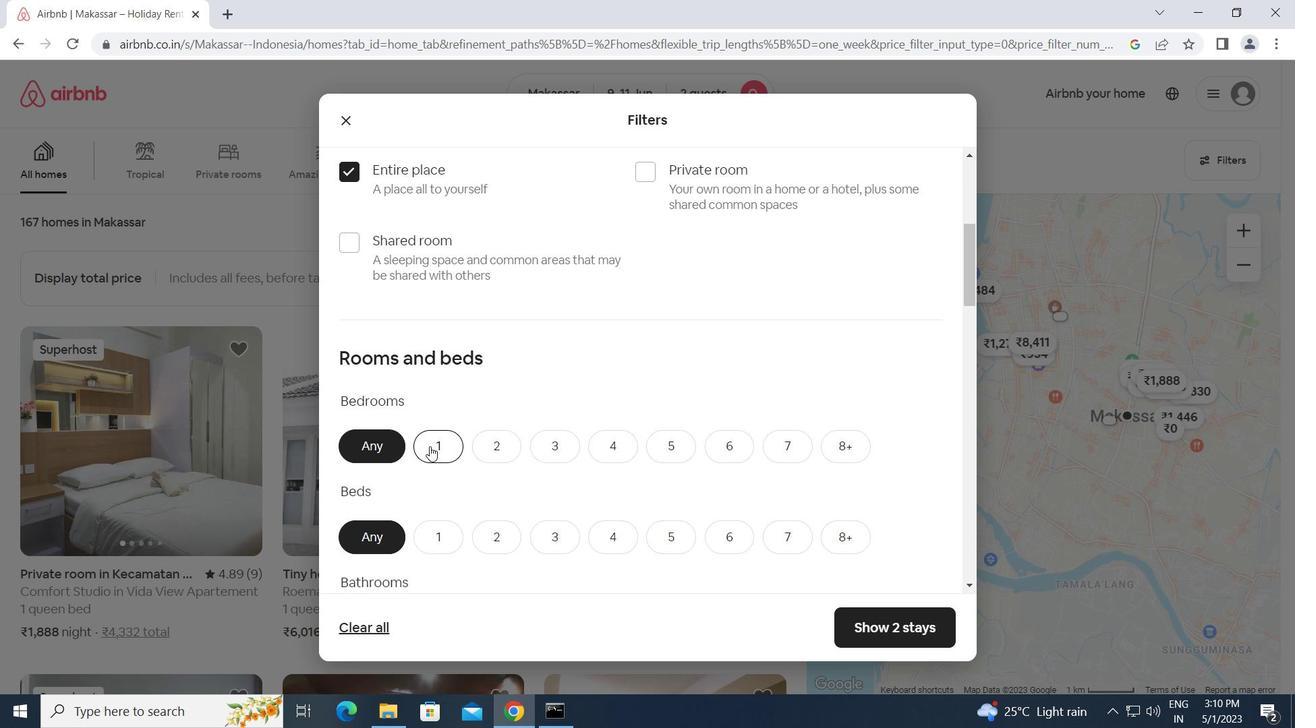 
Action: Mouse scrolled (429, 446) with delta (0, 0)
Screenshot: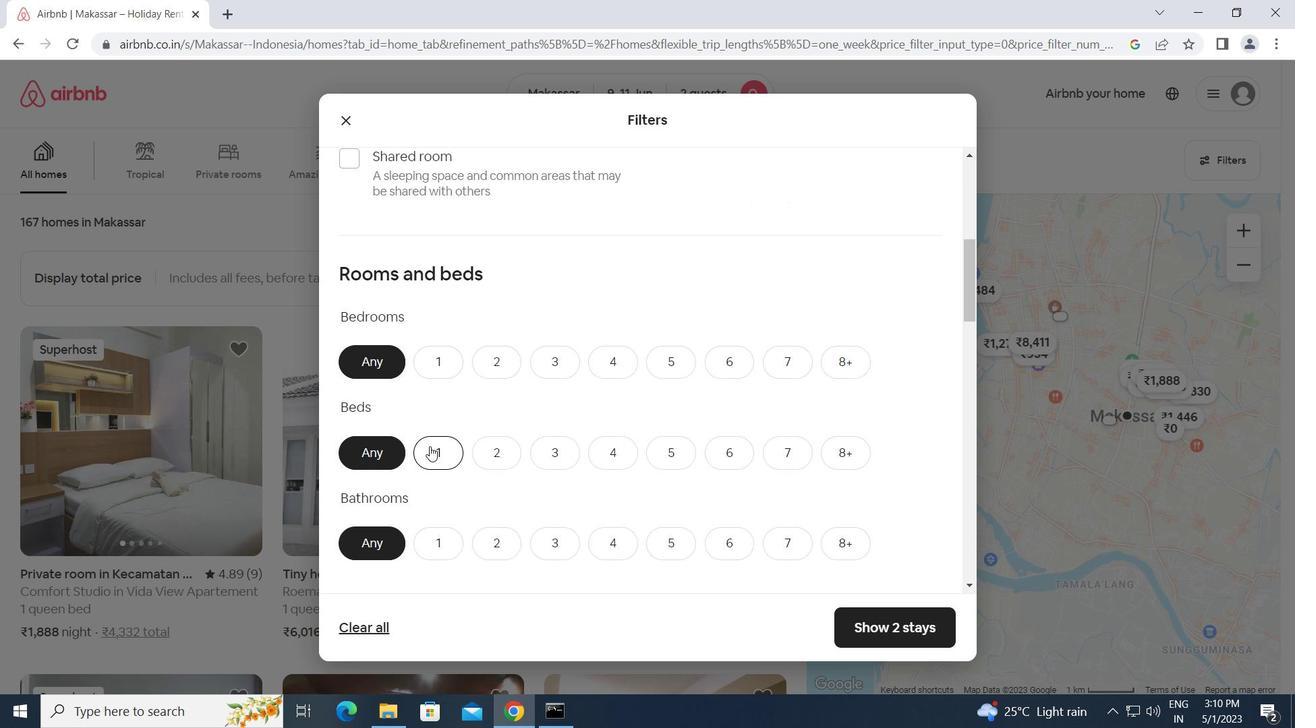 
Action: Mouse moved to (493, 276)
Screenshot: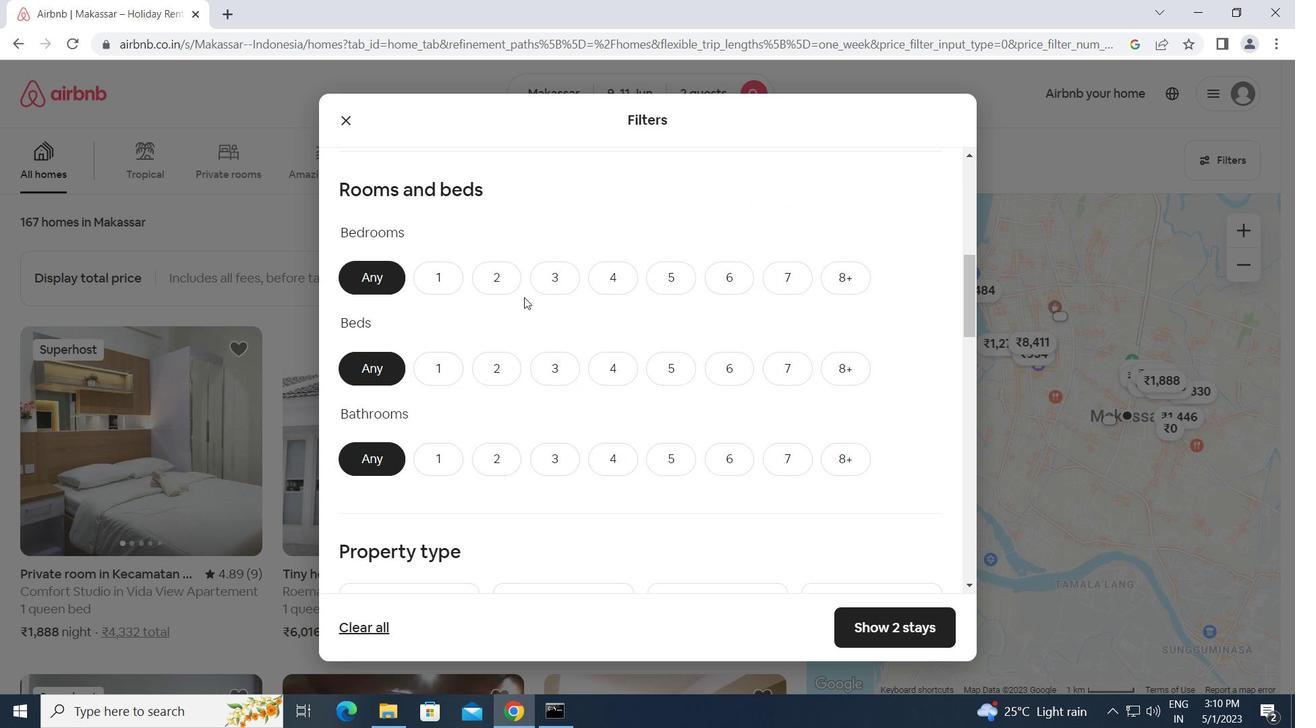 
Action: Mouse pressed left at (493, 276)
Screenshot: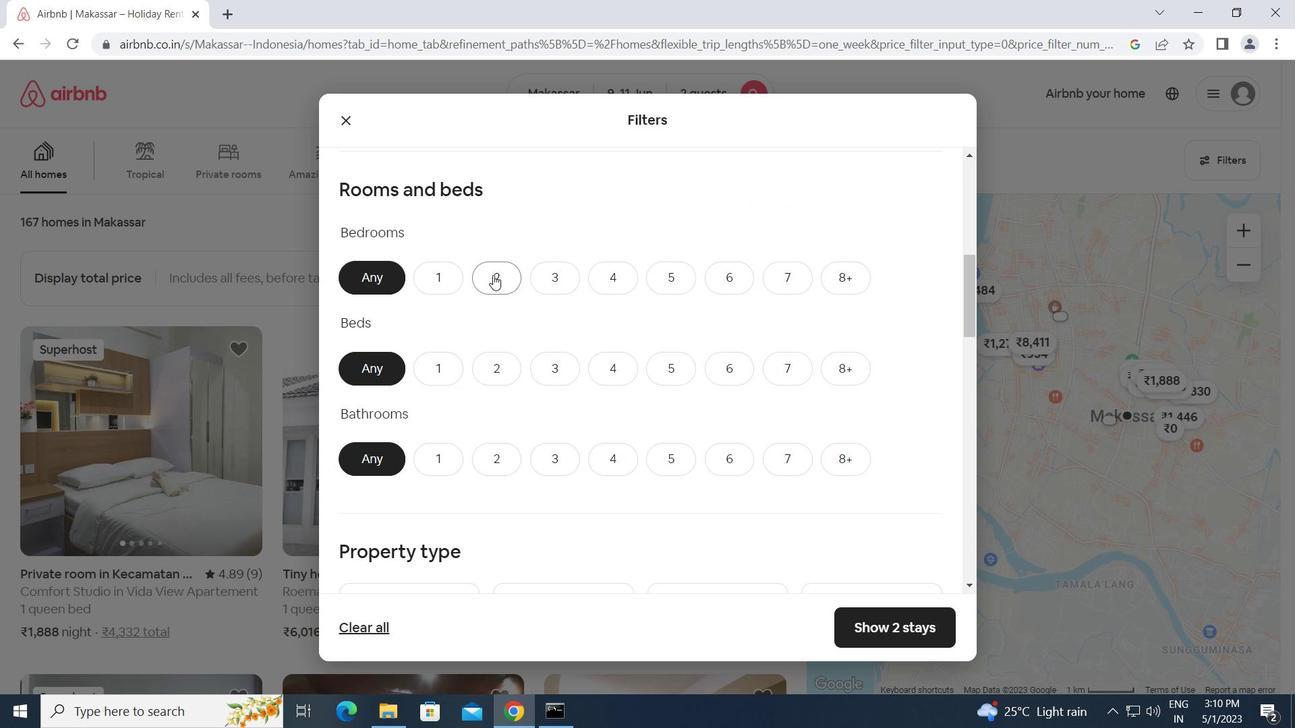 
Action: Mouse moved to (500, 370)
Screenshot: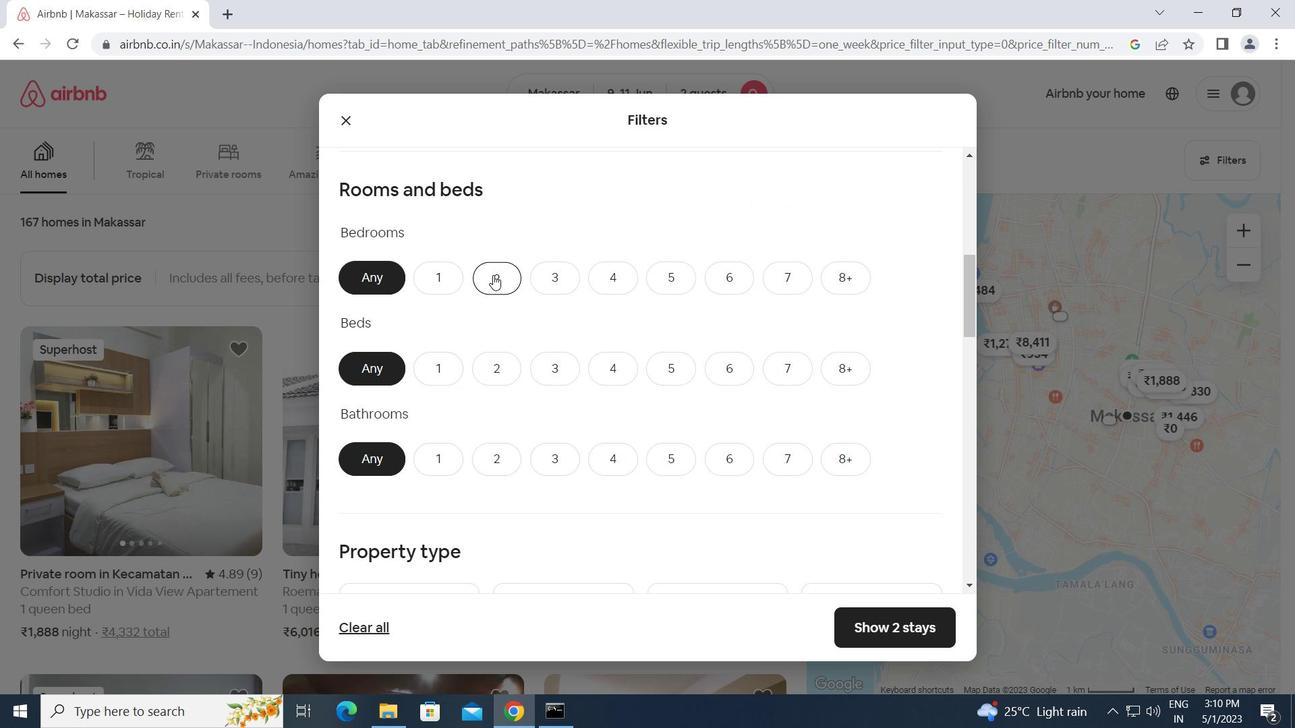 
Action: Mouse pressed left at (500, 370)
Screenshot: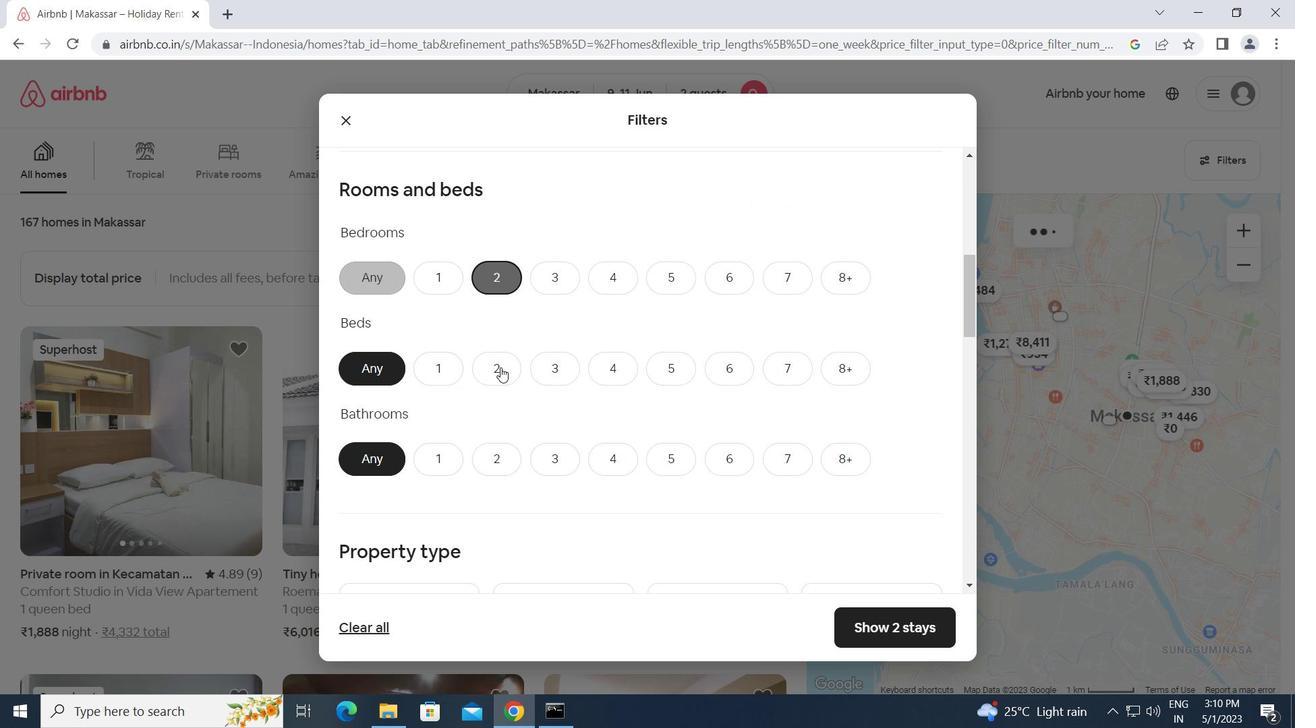 
Action: Mouse moved to (453, 461)
Screenshot: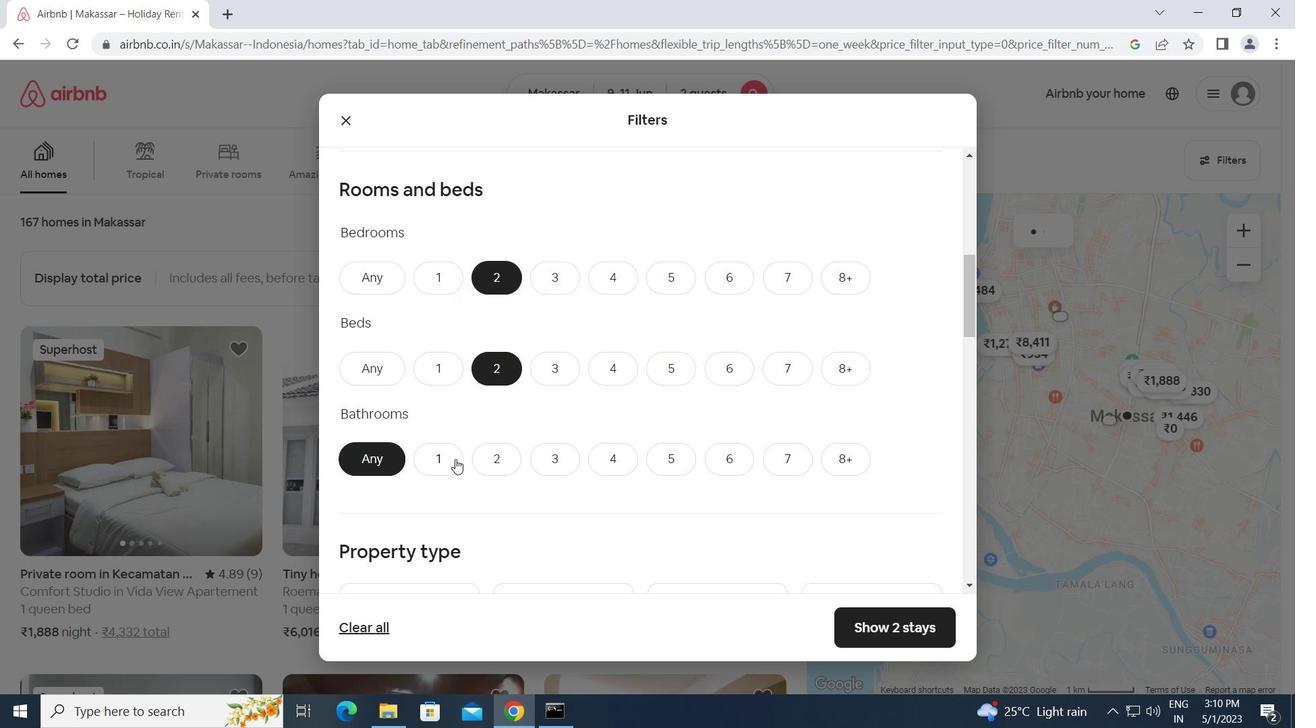 
Action: Mouse pressed left at (453, 461)
Screenshot: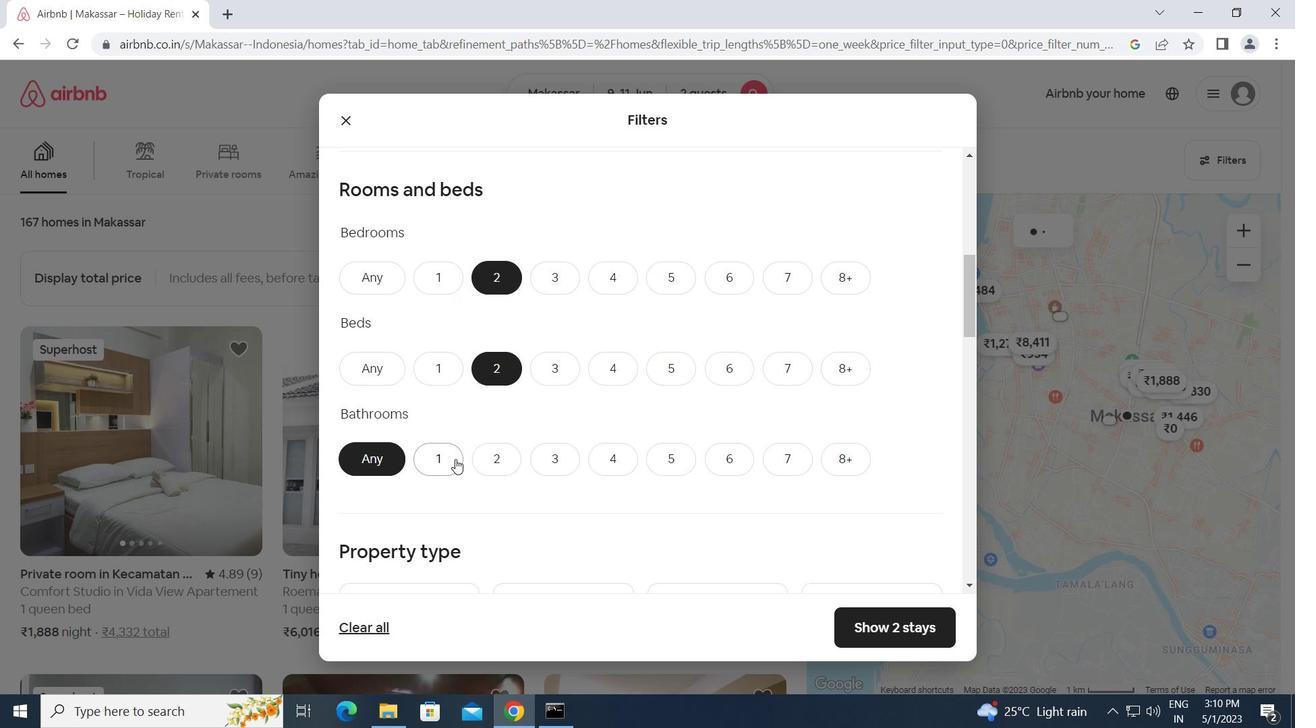
Action: Mouse moved to (468, 461)
Screenshot: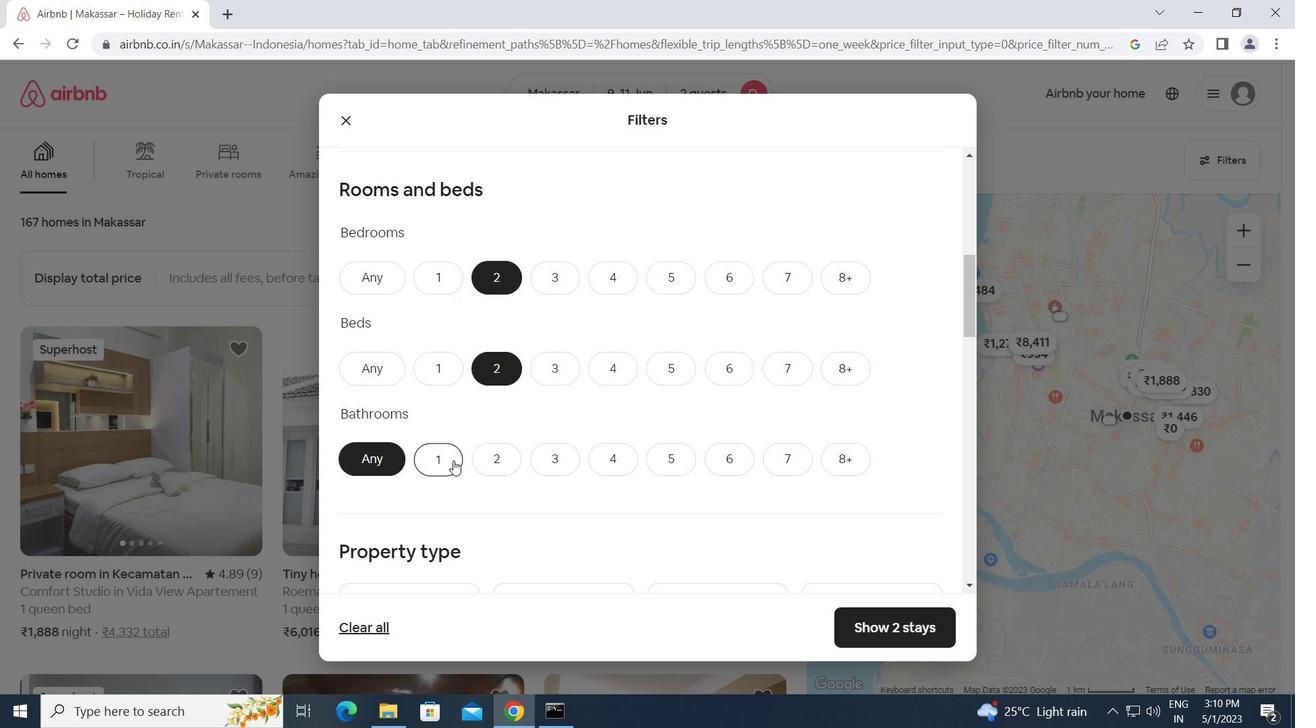 
Action: Mouse scrolled (468, 460) with delta (0, 0)
Screenshot: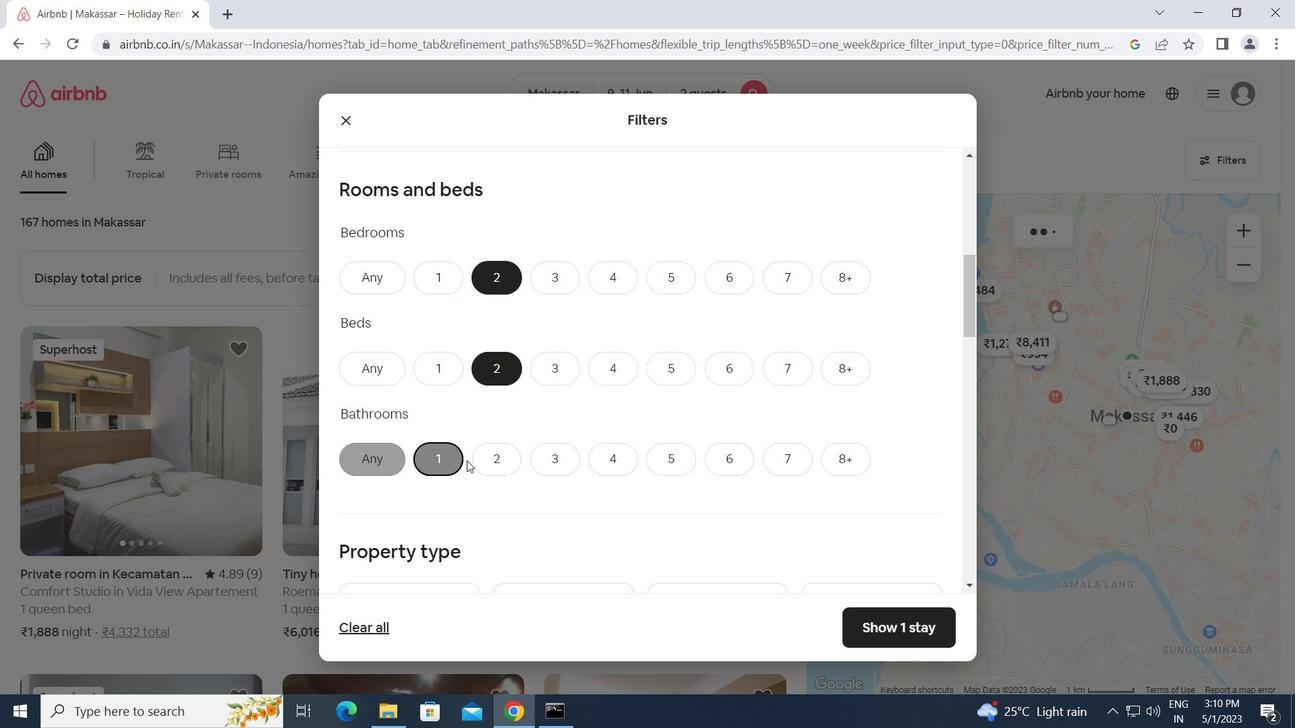 
Action: Mouse scrolled (468, 460) with delta (0, 0)
Screenshot: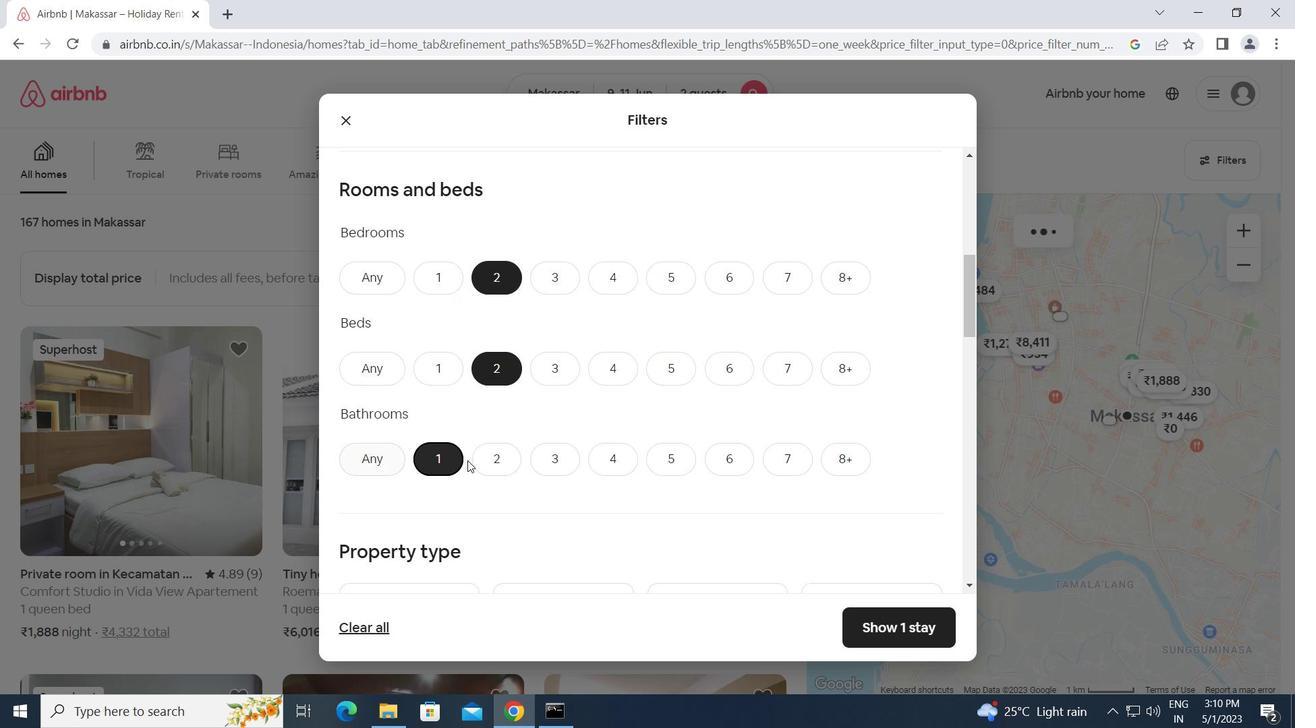 
Action: Mouse scrolled (468, 460) with delta (0, 0)
Screenshot: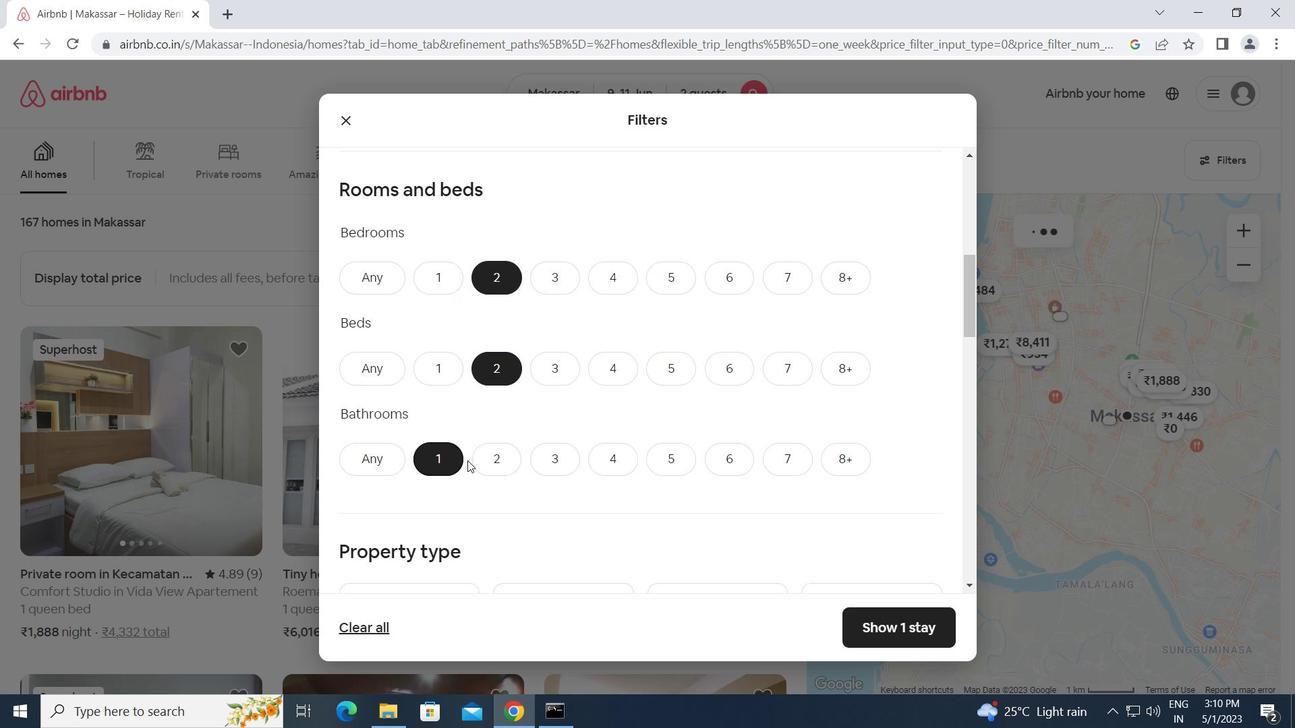 
Action: Mouse moved to (380, 384)
Screenshot: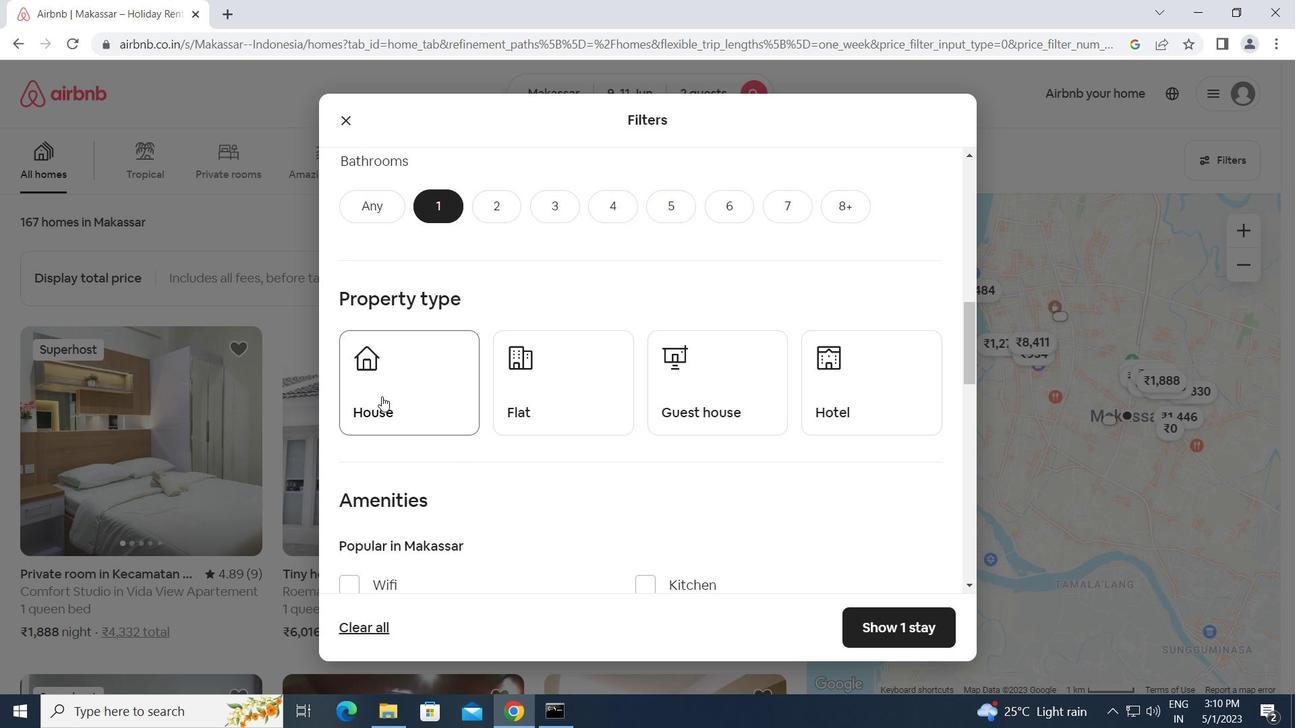 
Action: Mouse pressed left at (380, 384)
Screenshot: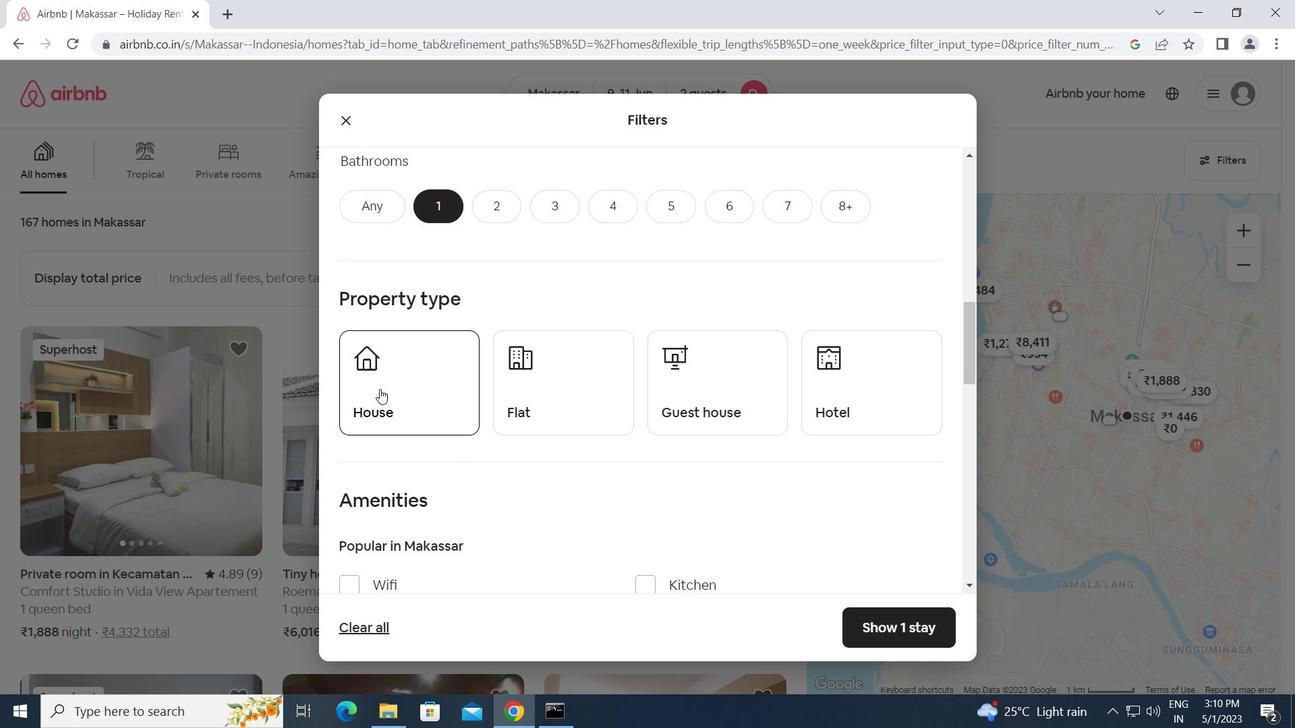 
Action: Mouse moved to (555, 402)
Screenshot: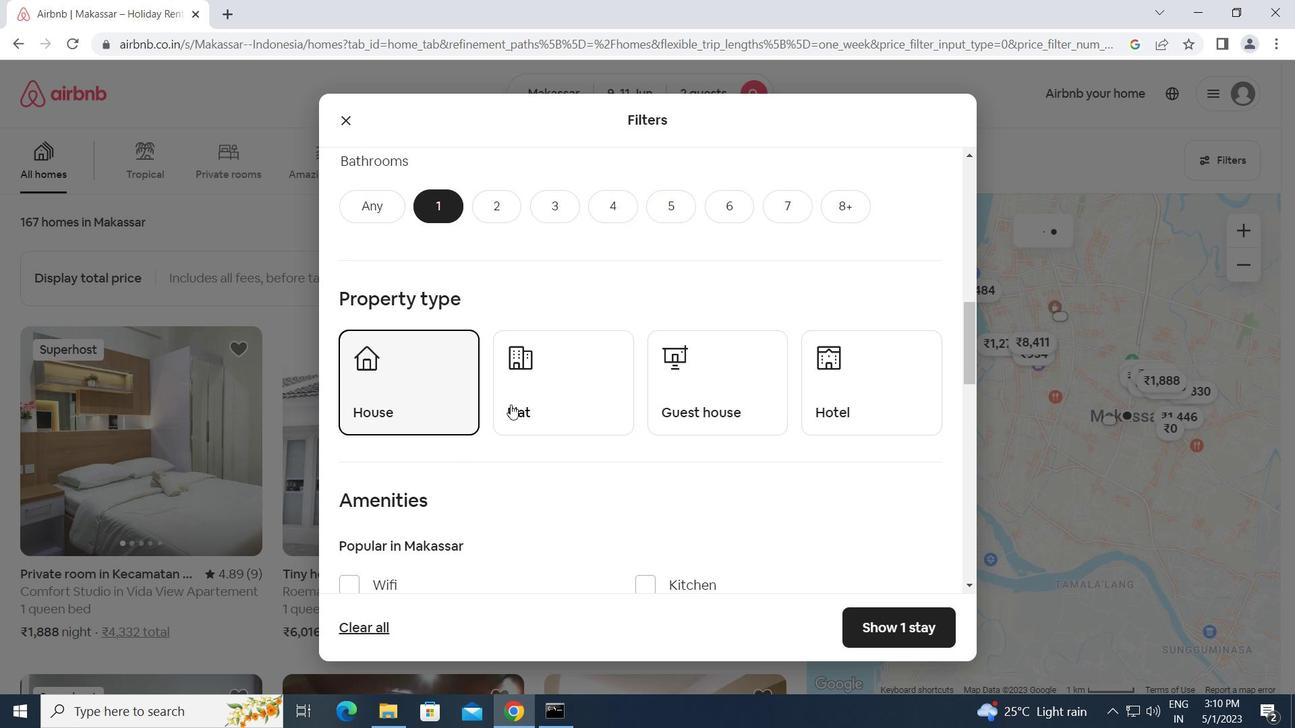 
Action: Mouse pressed left at (555, 402)
Screenshot: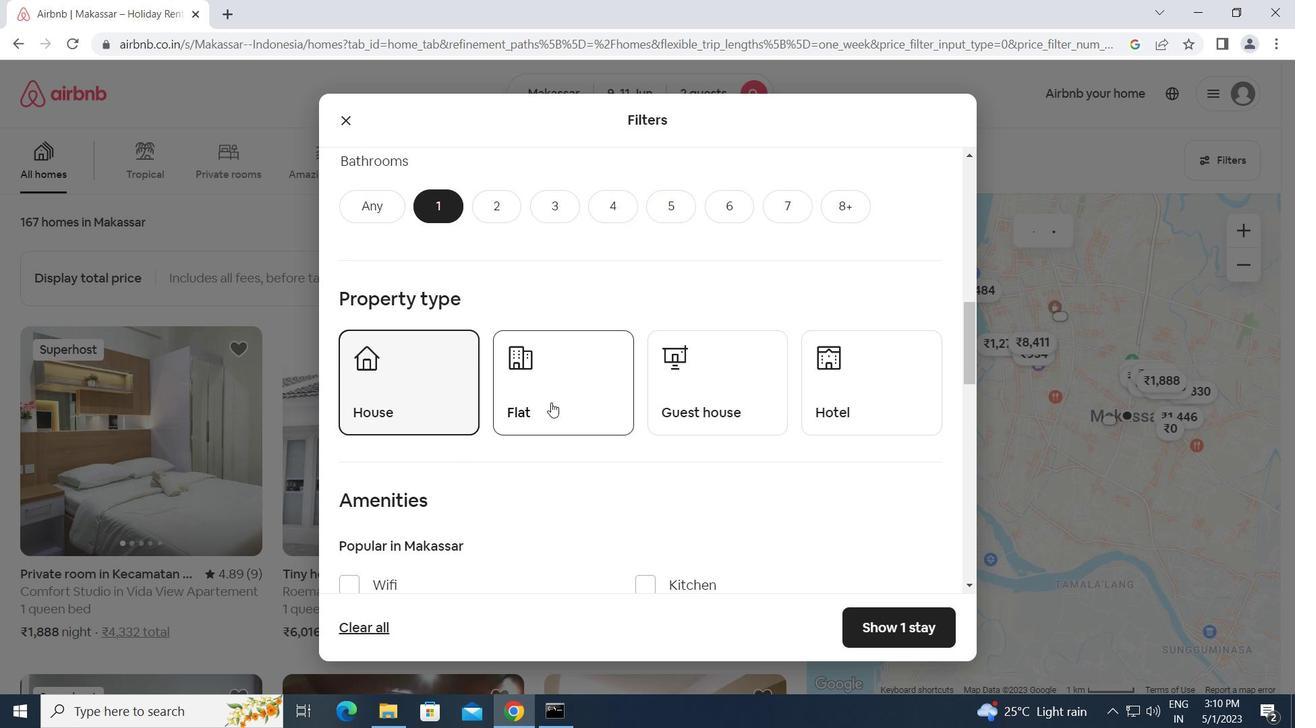 
Action: Mouse moved to (724, 394)
Screenshot: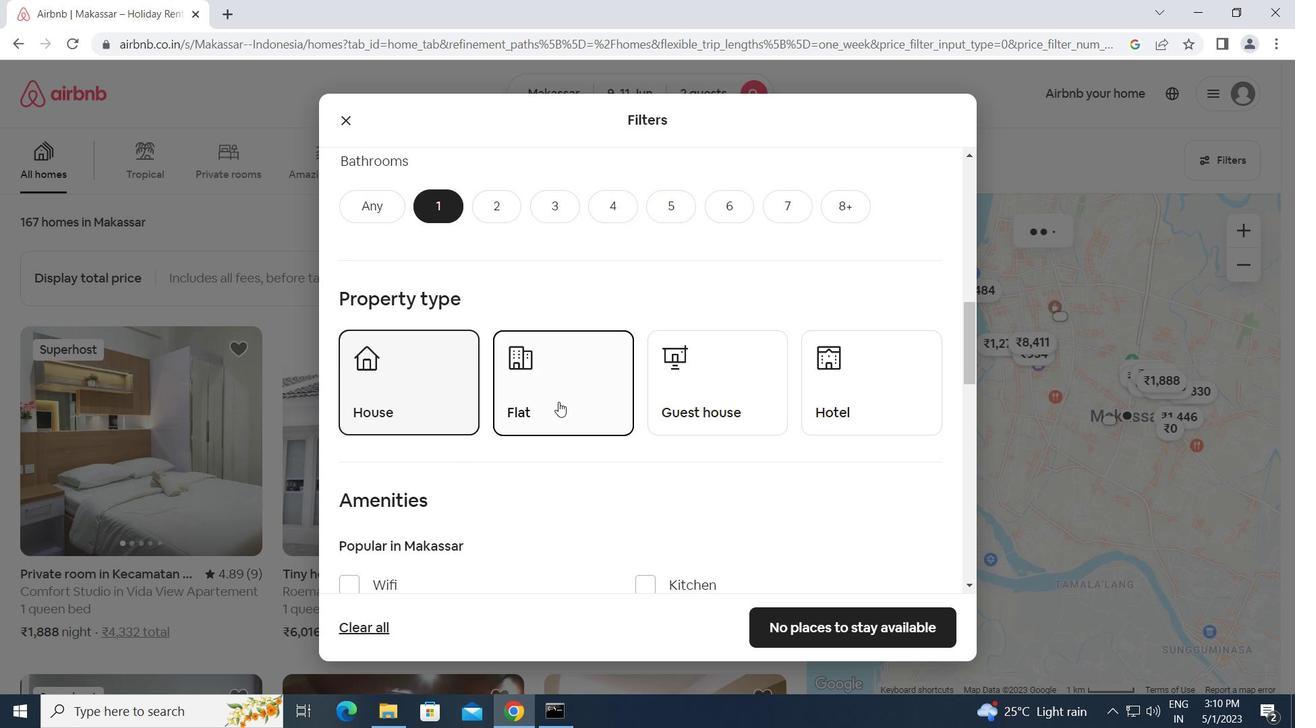 
Action: Mouse pressed left at (724, 394)
Screenshot: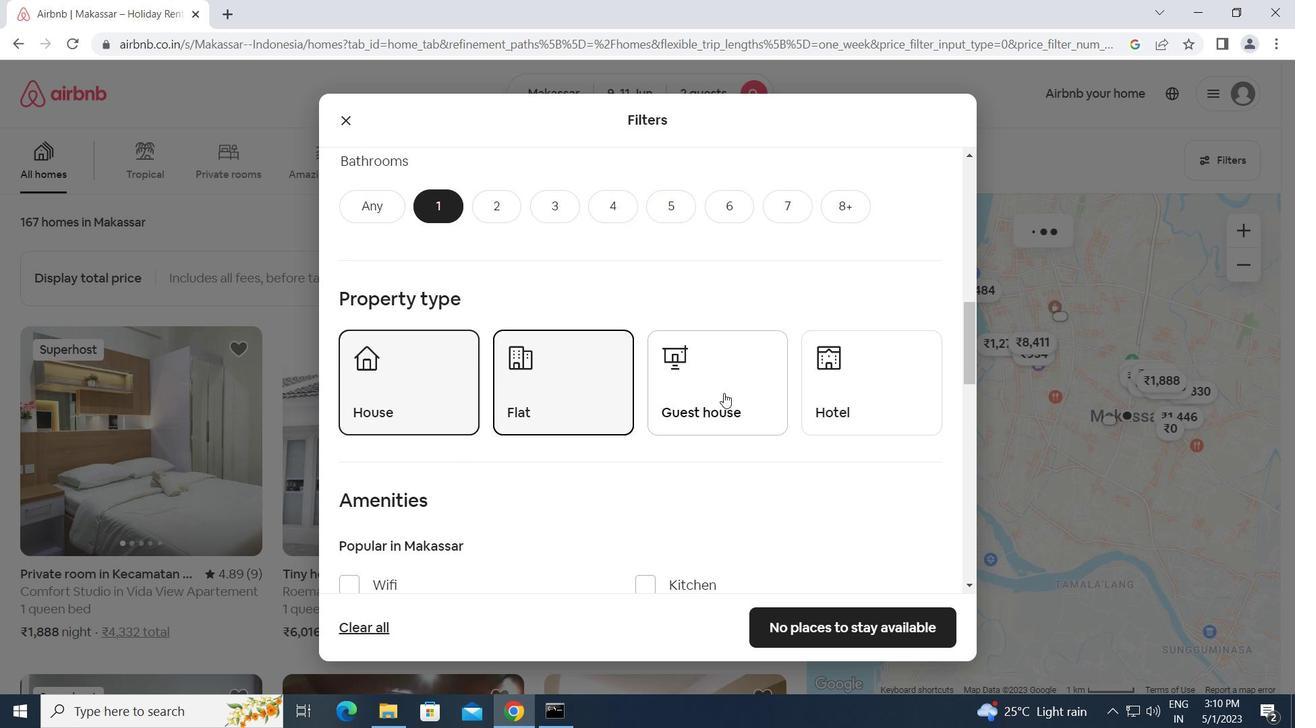 
Action: Mouse moved to (431, 515)
Screenshot: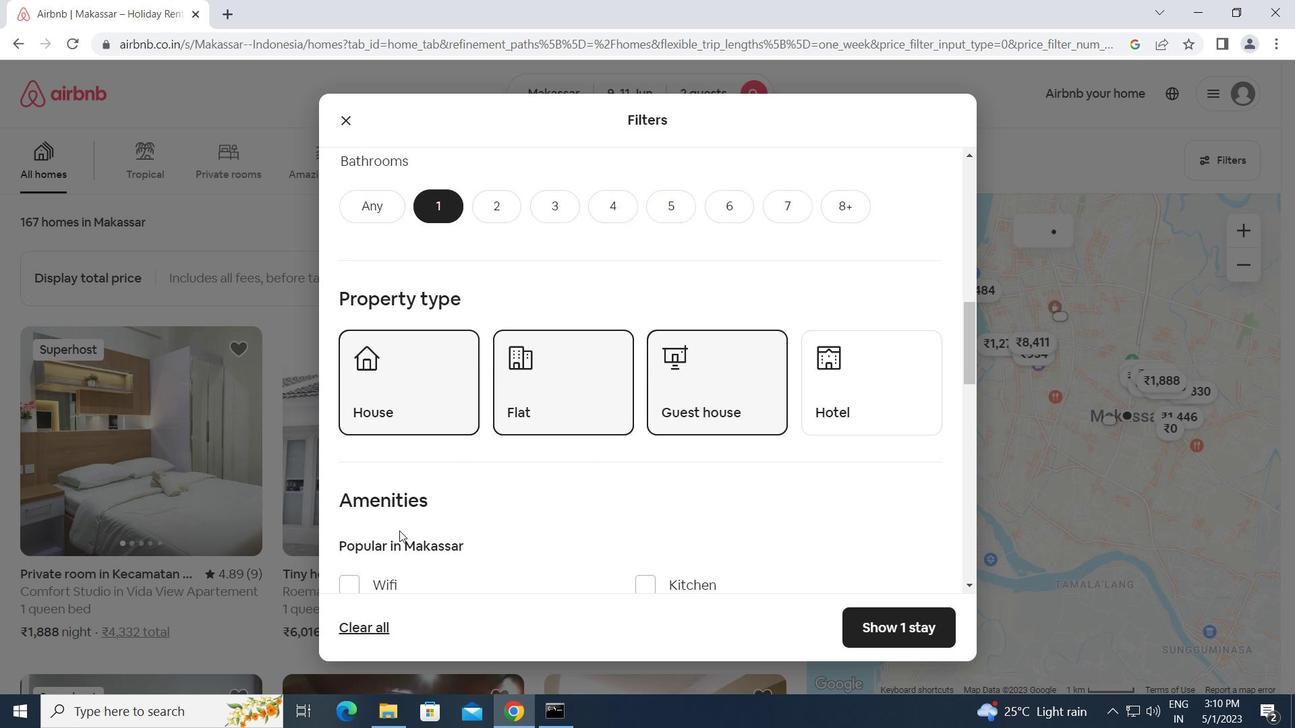 
Action: Mouse scrolled (431, 514) with delta (0, 0)
Screenshot: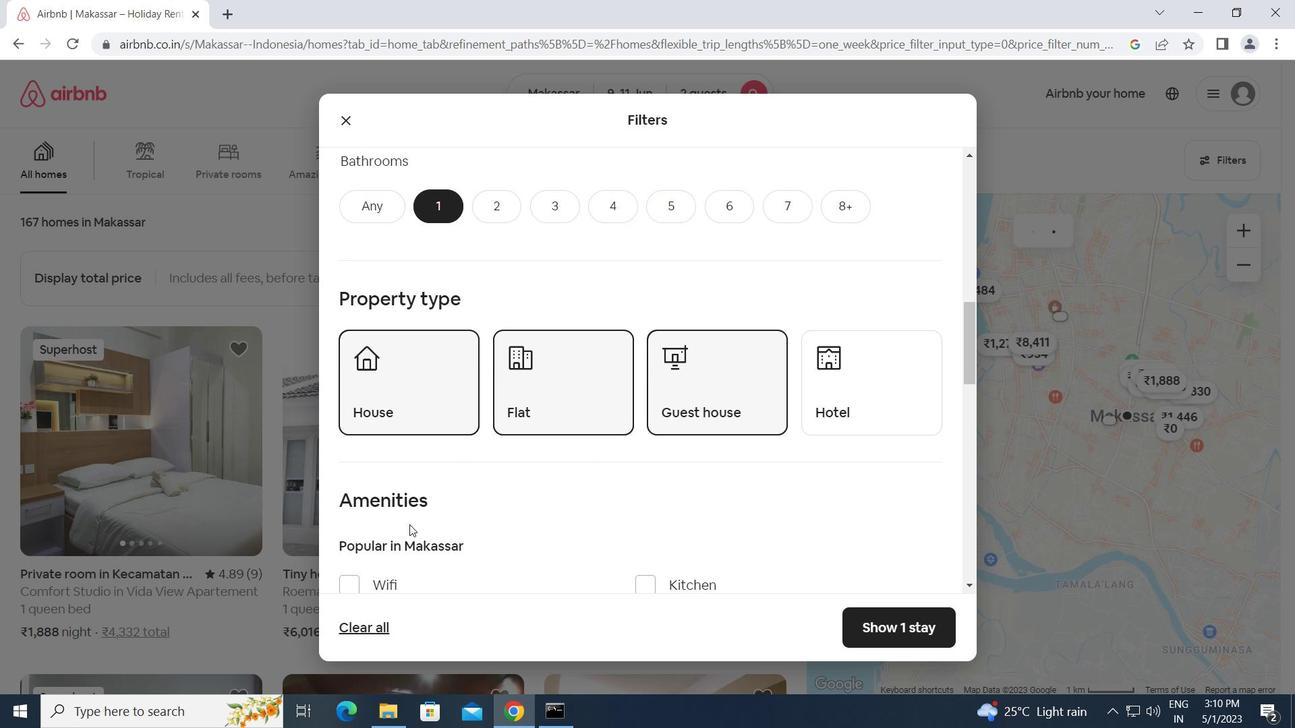 
Action: Mouse scrolled (431, 514) with delta (0, 0)
Screenshot: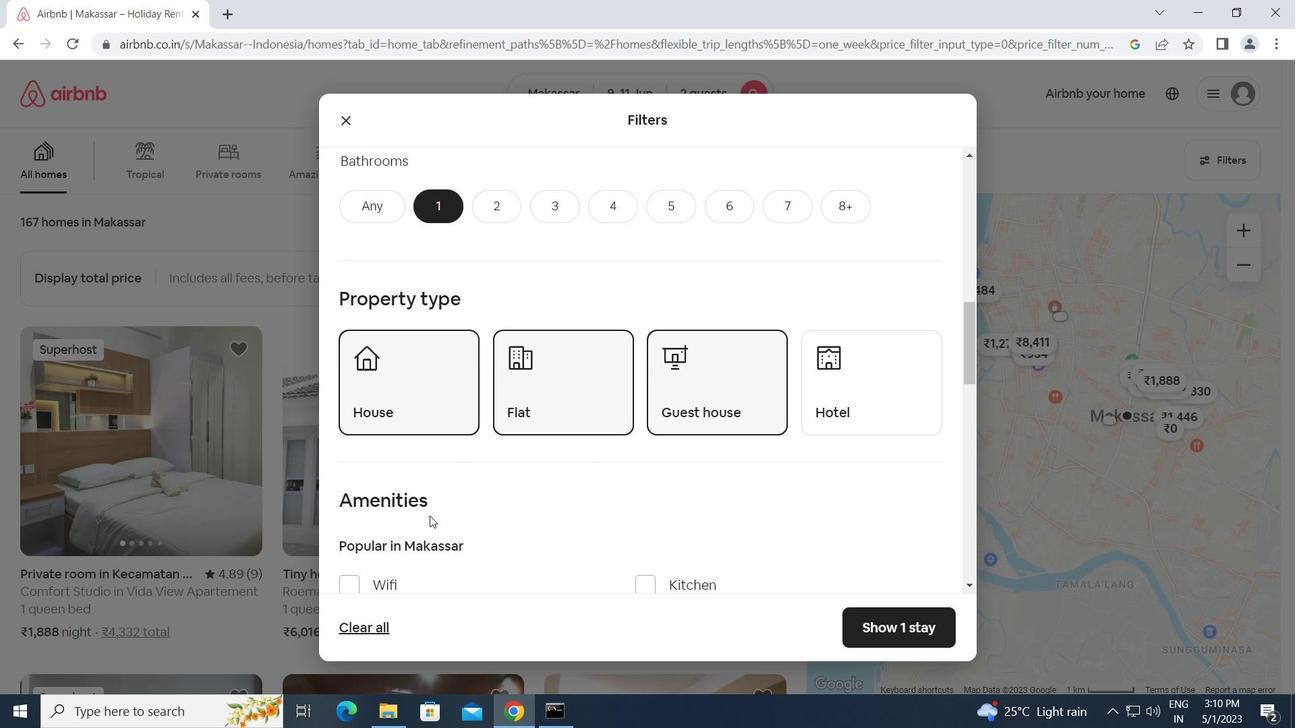 
Action: Mouse moved to (357, 417)
Screenshot: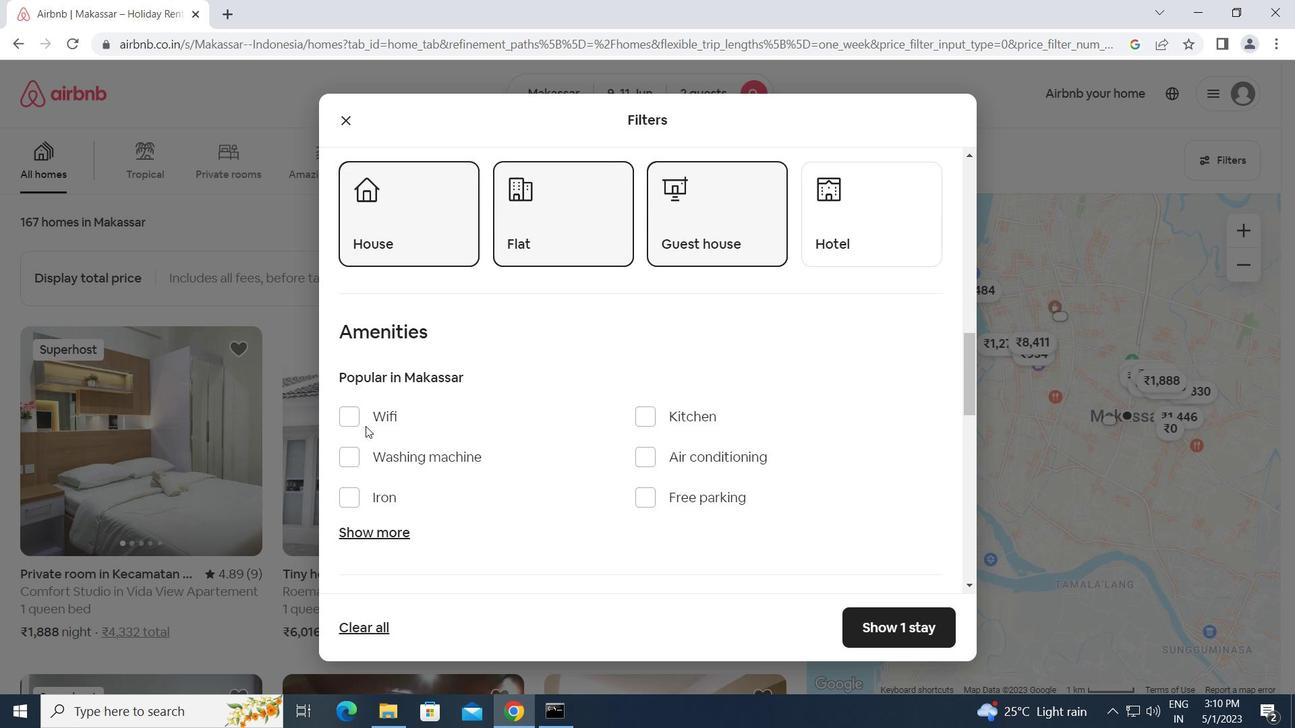 
Action: Mouse pressed left at (357, 417)
Screenshot: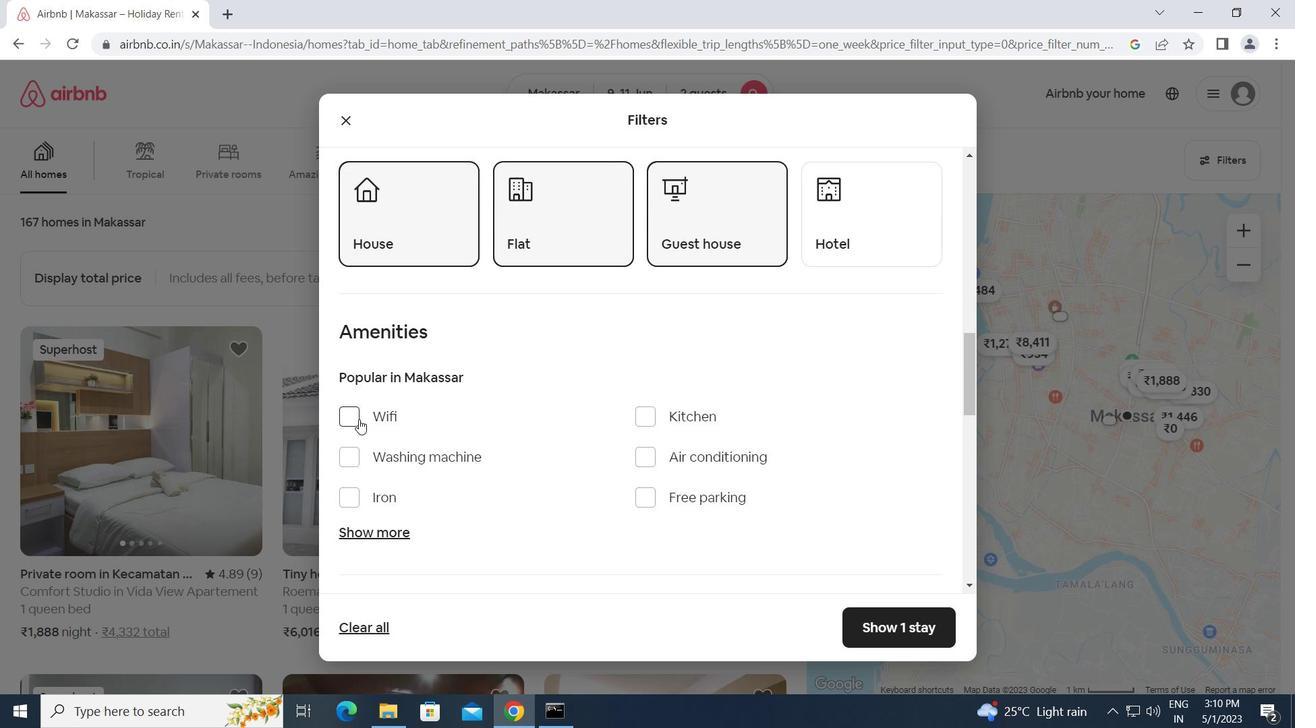 
Action: Mouse moved to (446, 427)
Screenshot: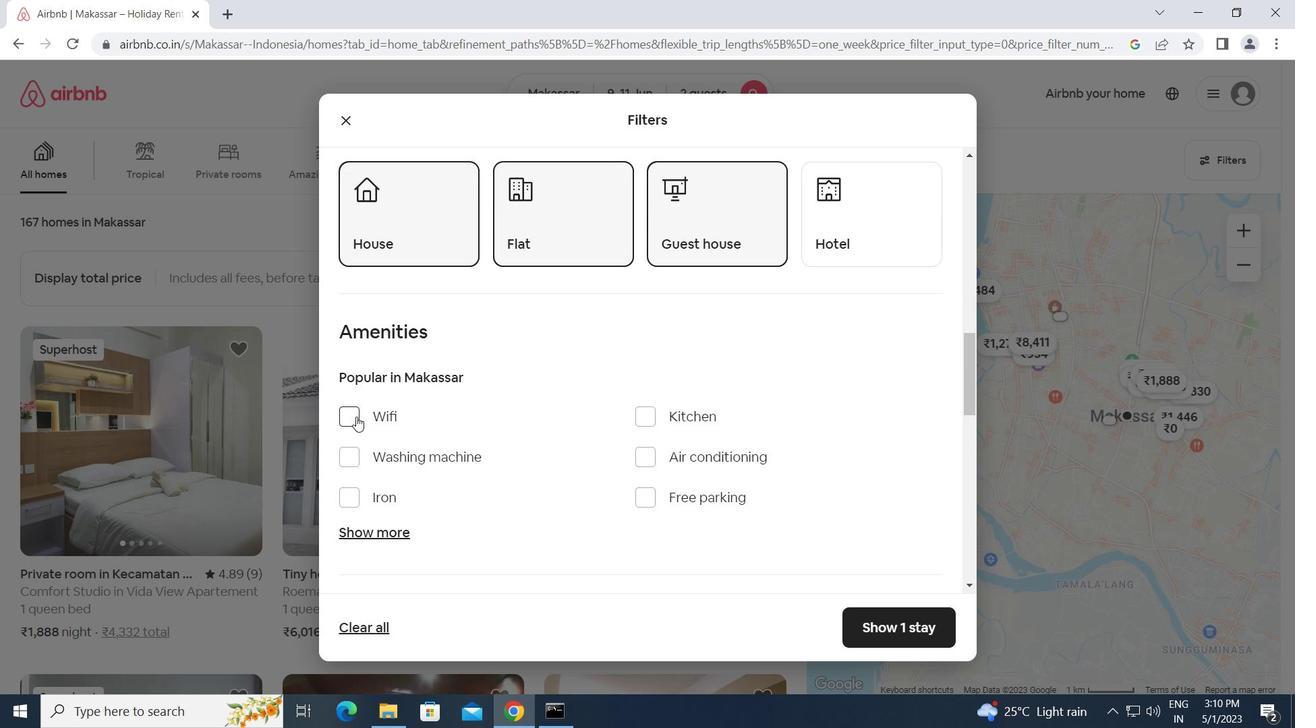 
Action: Mouse scrolled (446, 427) with delta (0, 0)
Screenshot: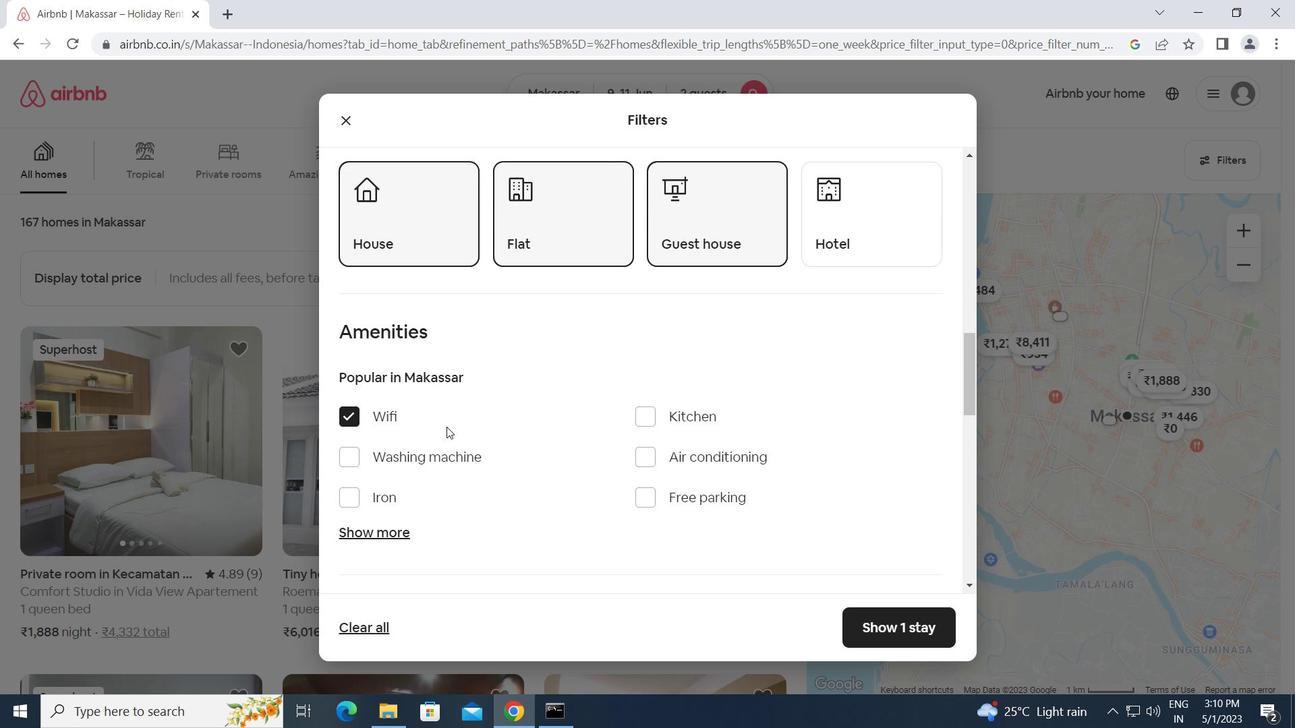 
Action: Mouse scrolled (446, 427) with delta (0, 0)
Screenshot: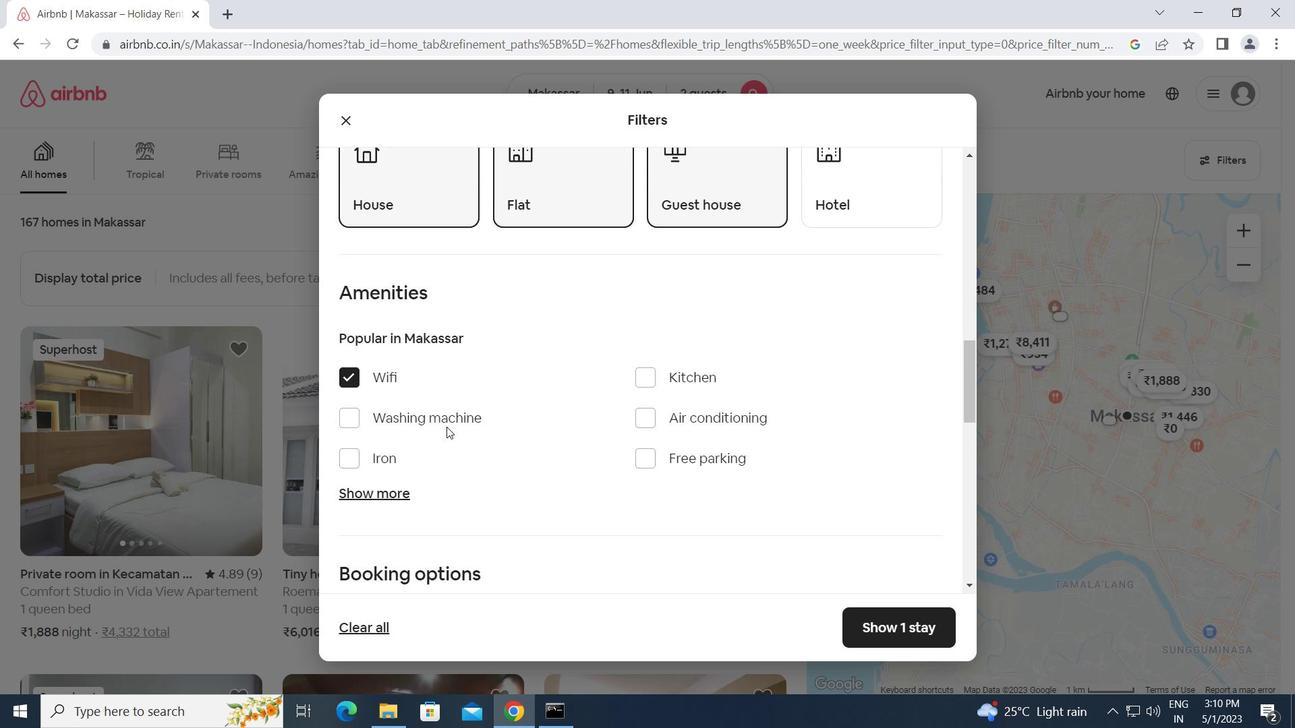 
Action: Mouse scrolled (446, 427) with delta (0, 0)
Screenshot: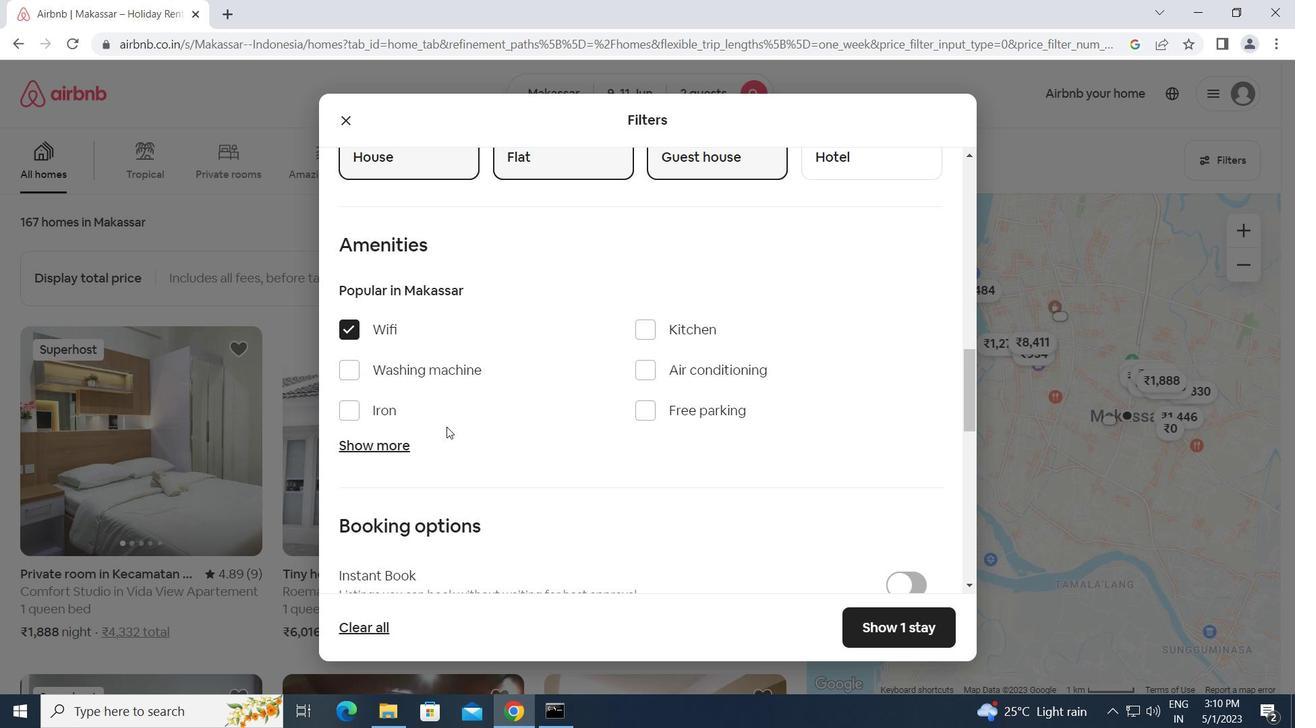 
Action: Mouse moved to (907, 477)
Screenshot: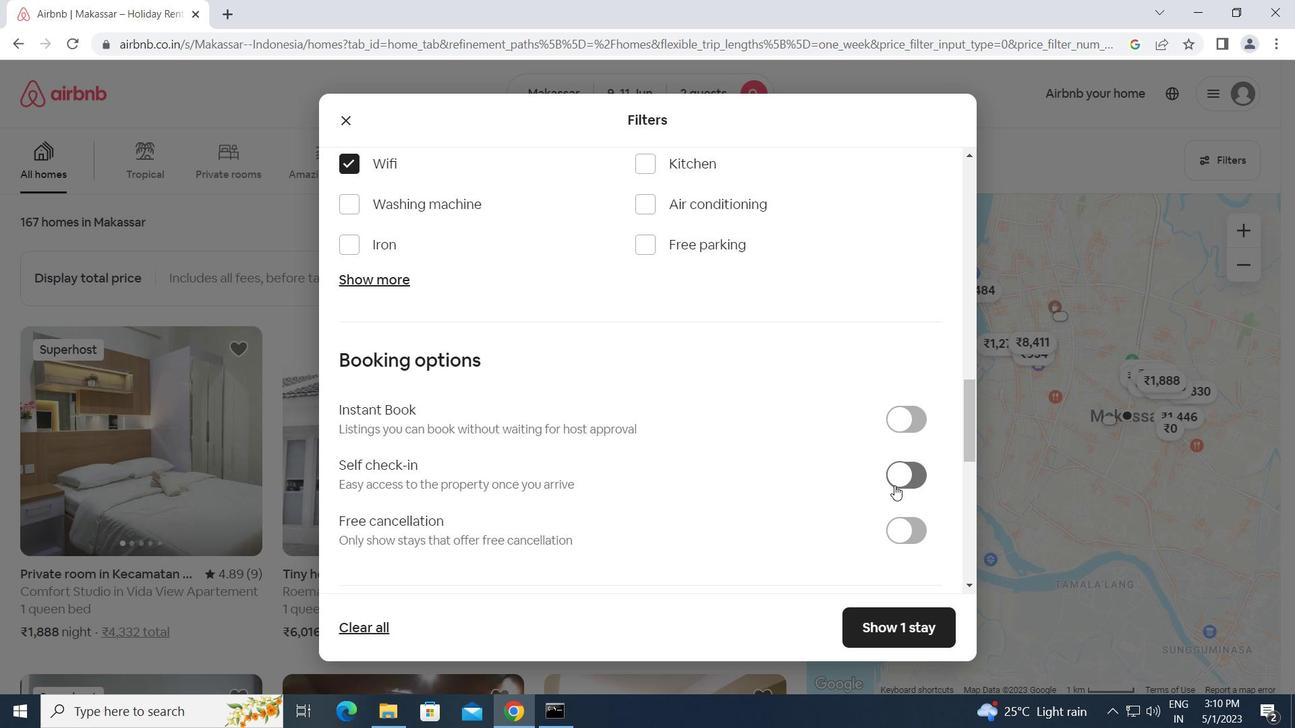 
Action: Mouse pressed left at (907, 477)
Screenshot: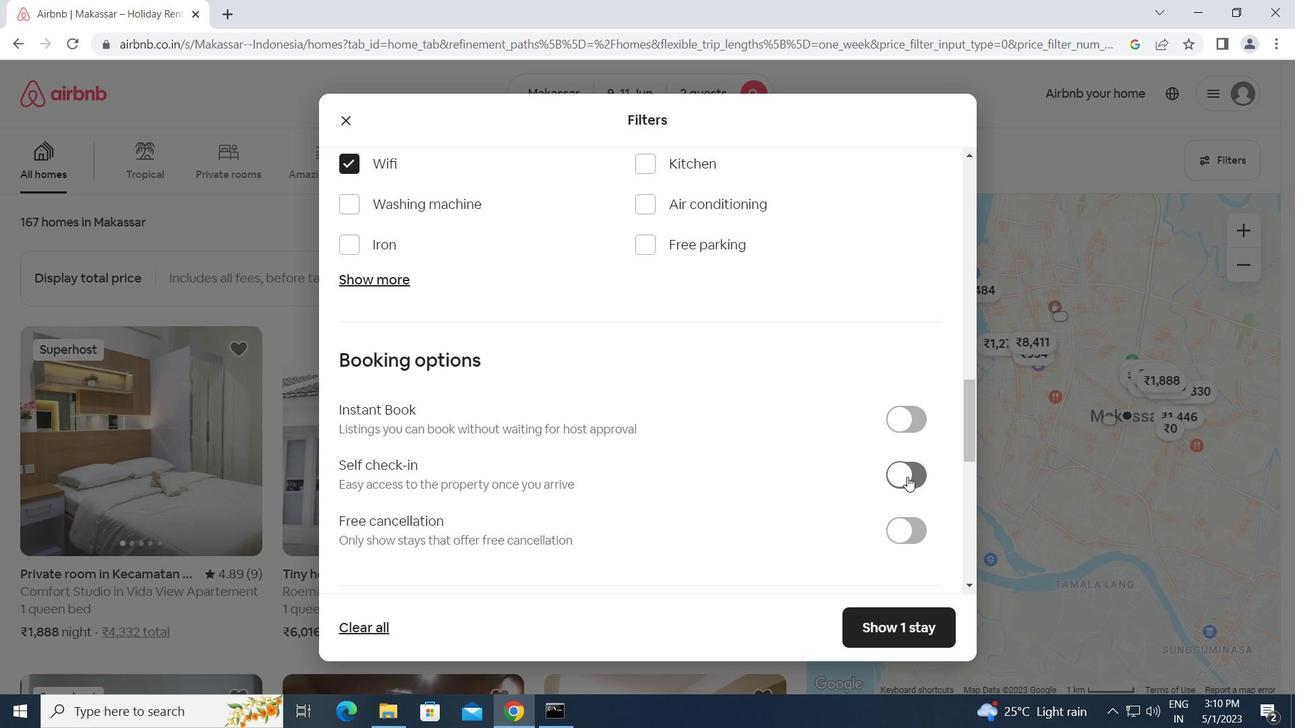
Action: Mouse moved to (651, 530)
Screenshot: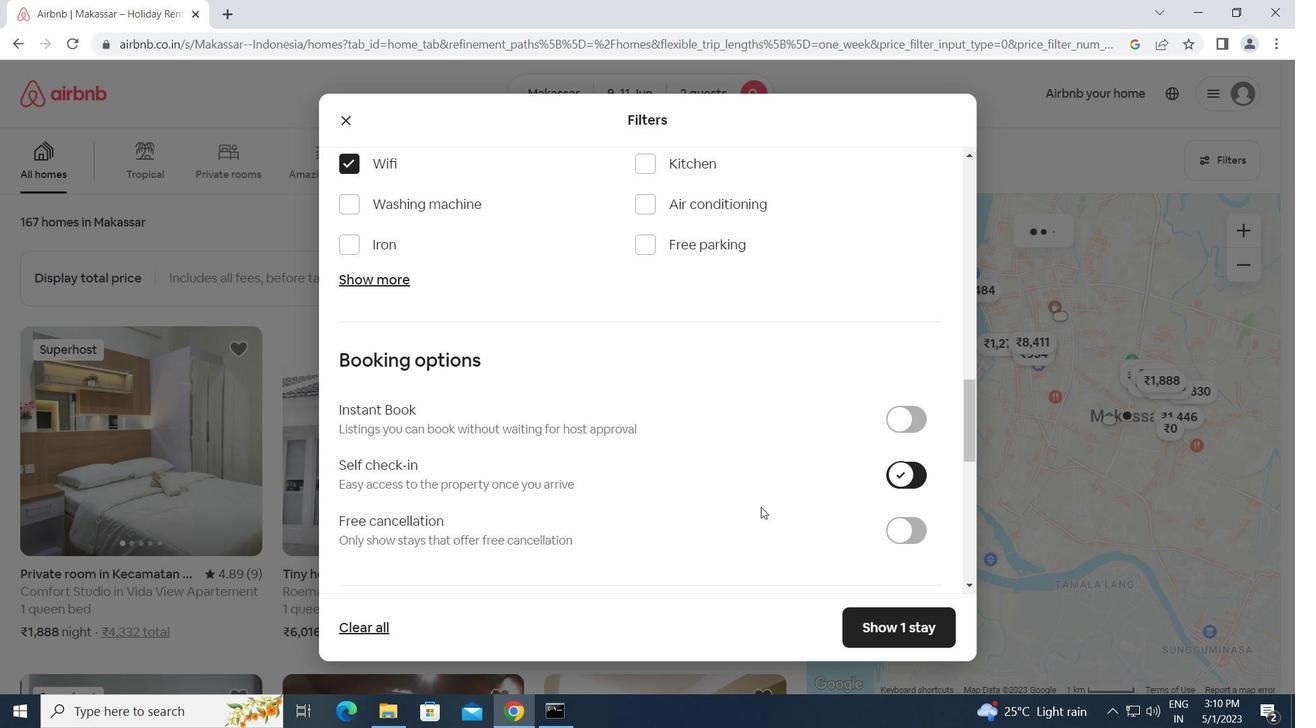 
Action: Mouse scrolled (651, 529) with delta (0, 0)
Screenshot: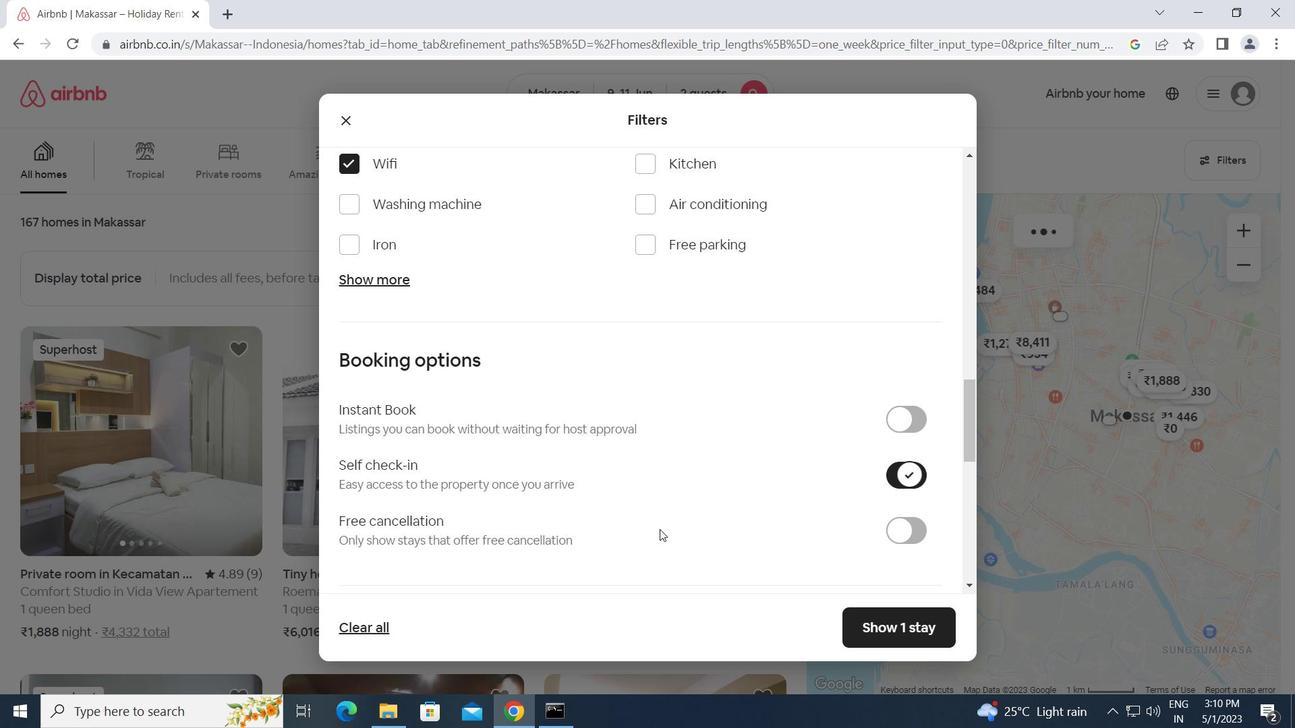 
Action: Mouse scrolled (651, 529) with delta (0, 0)
Screenshot: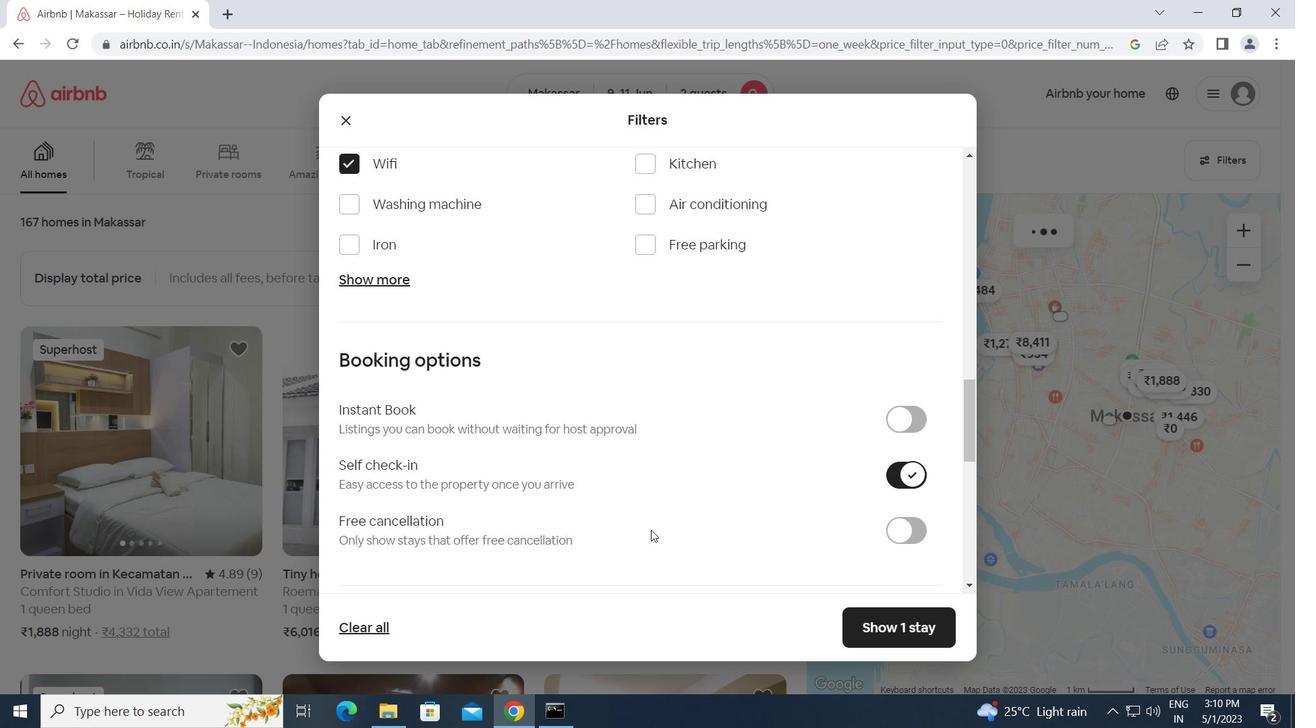 
Action: Mouse scrolled (651, 529) with delta (0, 0)
Screenshot: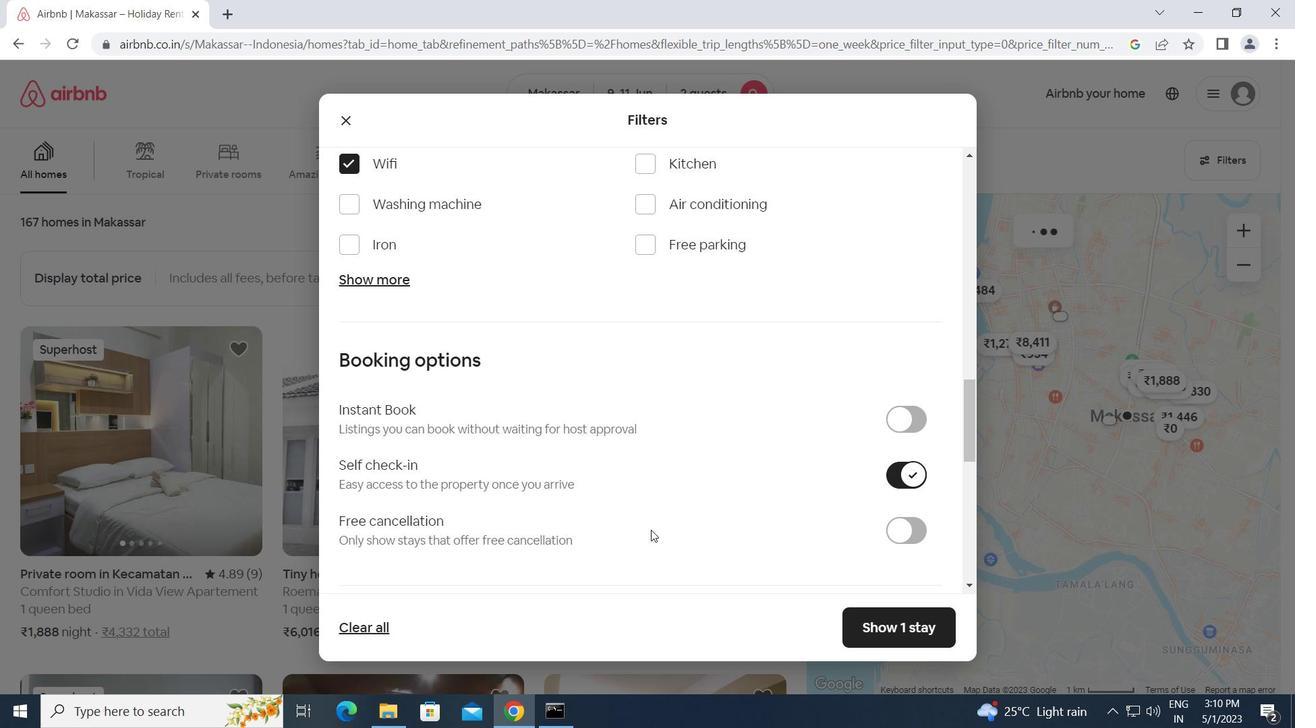 
Action: Mouse scrolled (651, 529) with delta (0, 0)
Screenshot: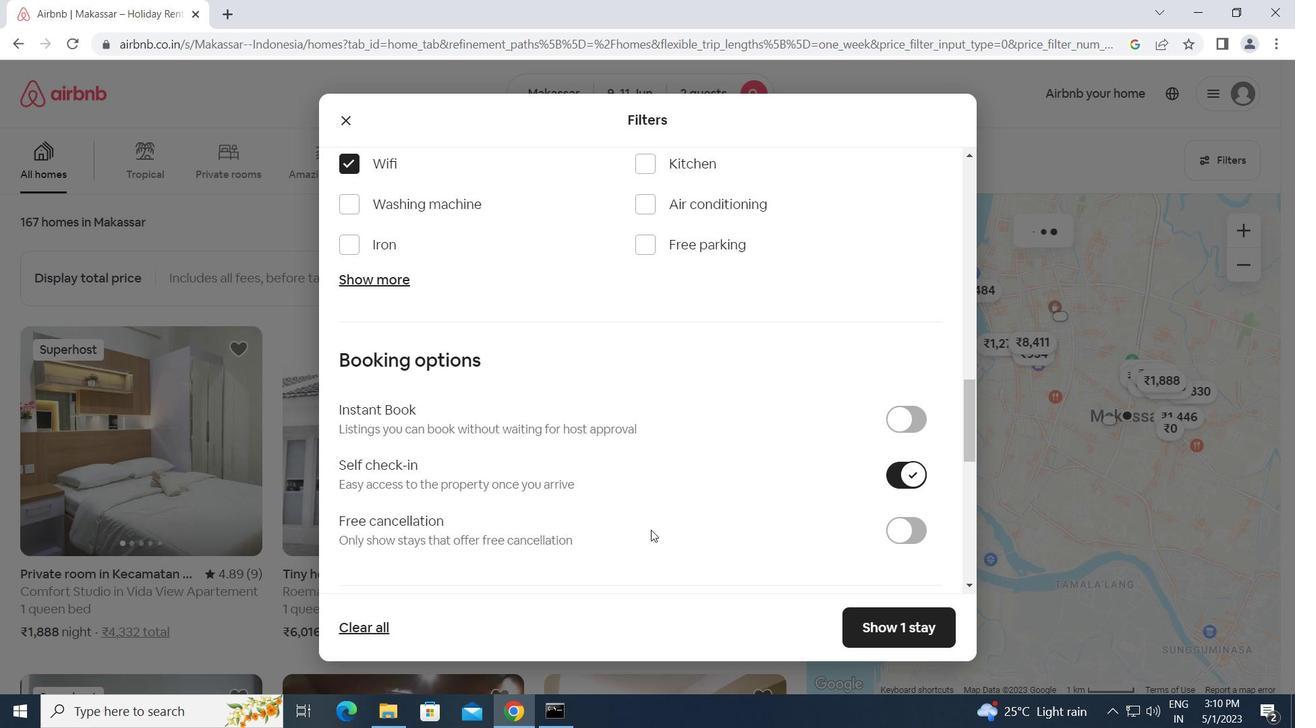 
Action: Mouse scrolled (651, 529) with delta (0, 0)
Screenshot: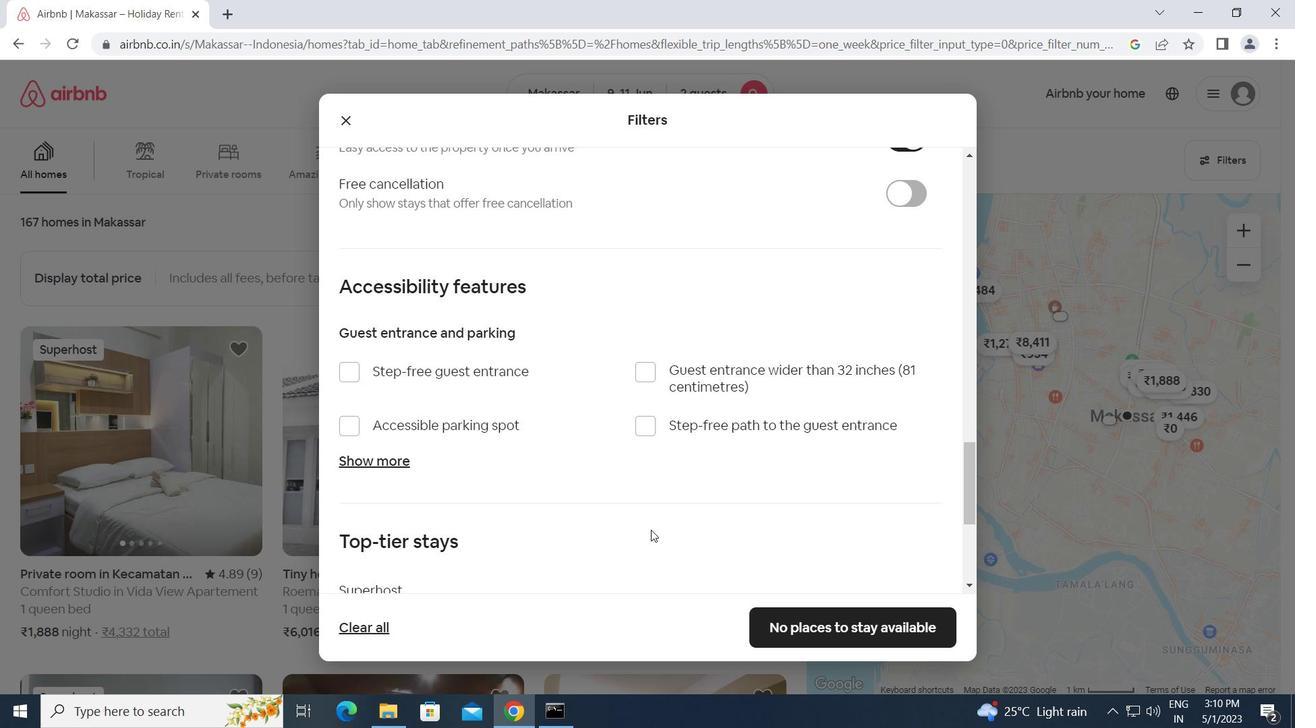 
Action: Mouse scrolled (651, 529) with delta (0, 0)
Screenshot: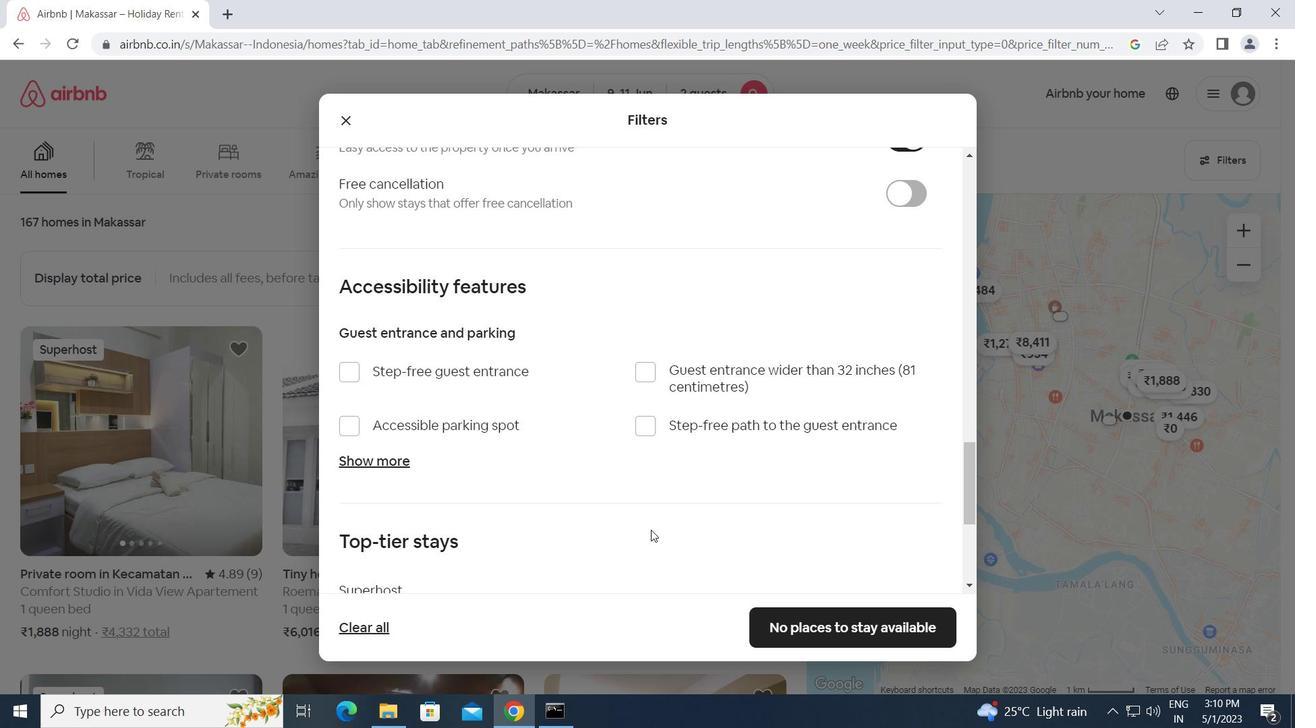 
Action: Mouse scrolled (651, 529) with delta (0, 0)
Screenshot: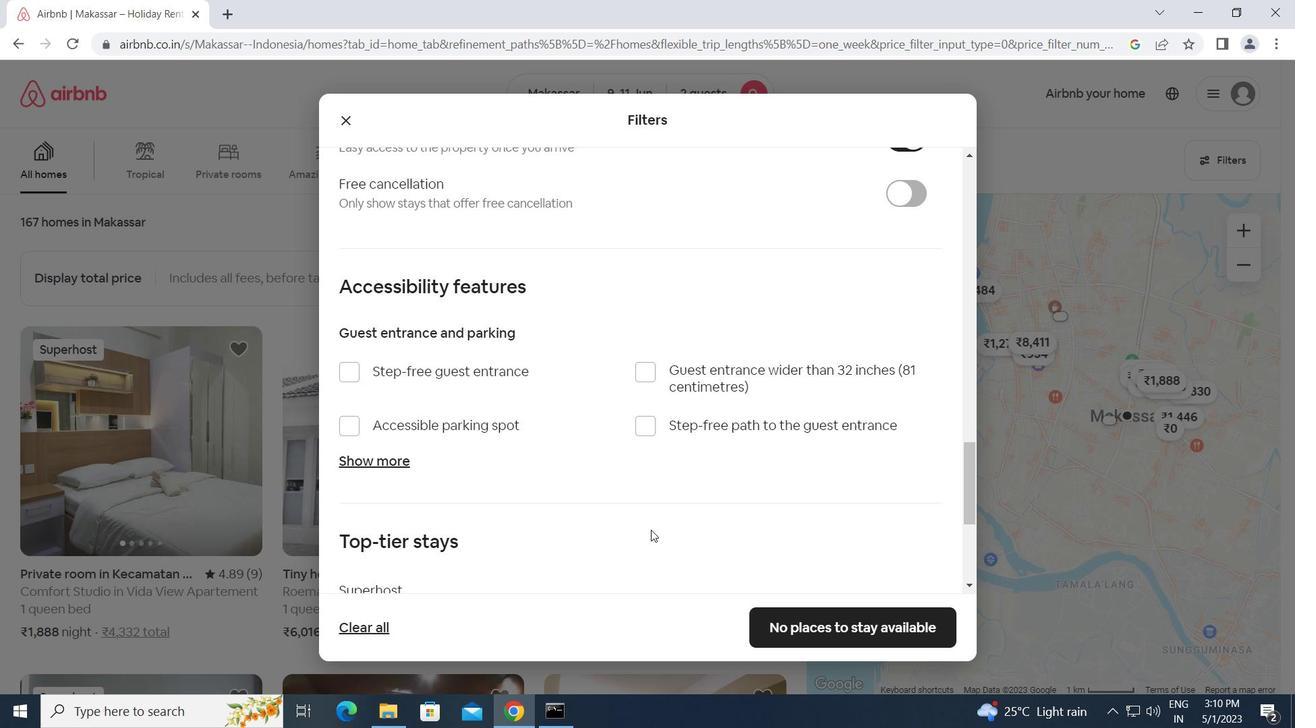 
Action: Mouse moved to (346, 517)
Screenshot: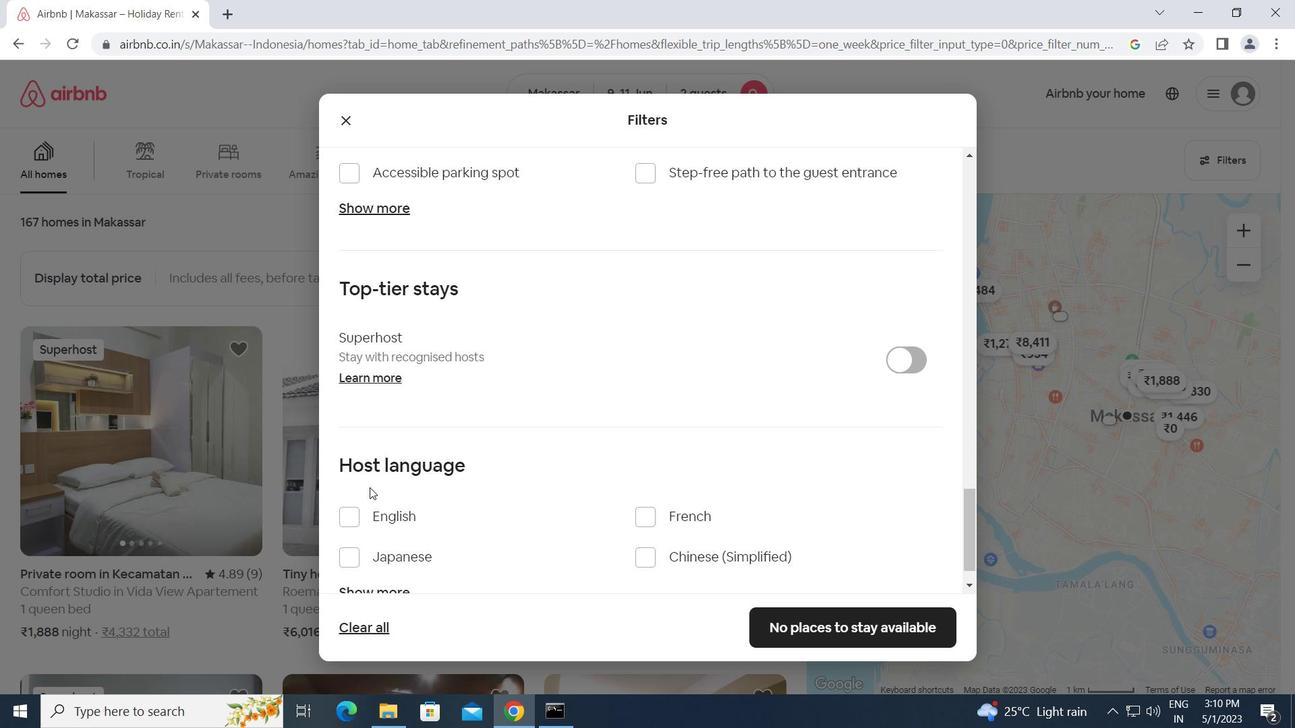 
Action: Mouse pressed left at (346, 517)
Screenshot: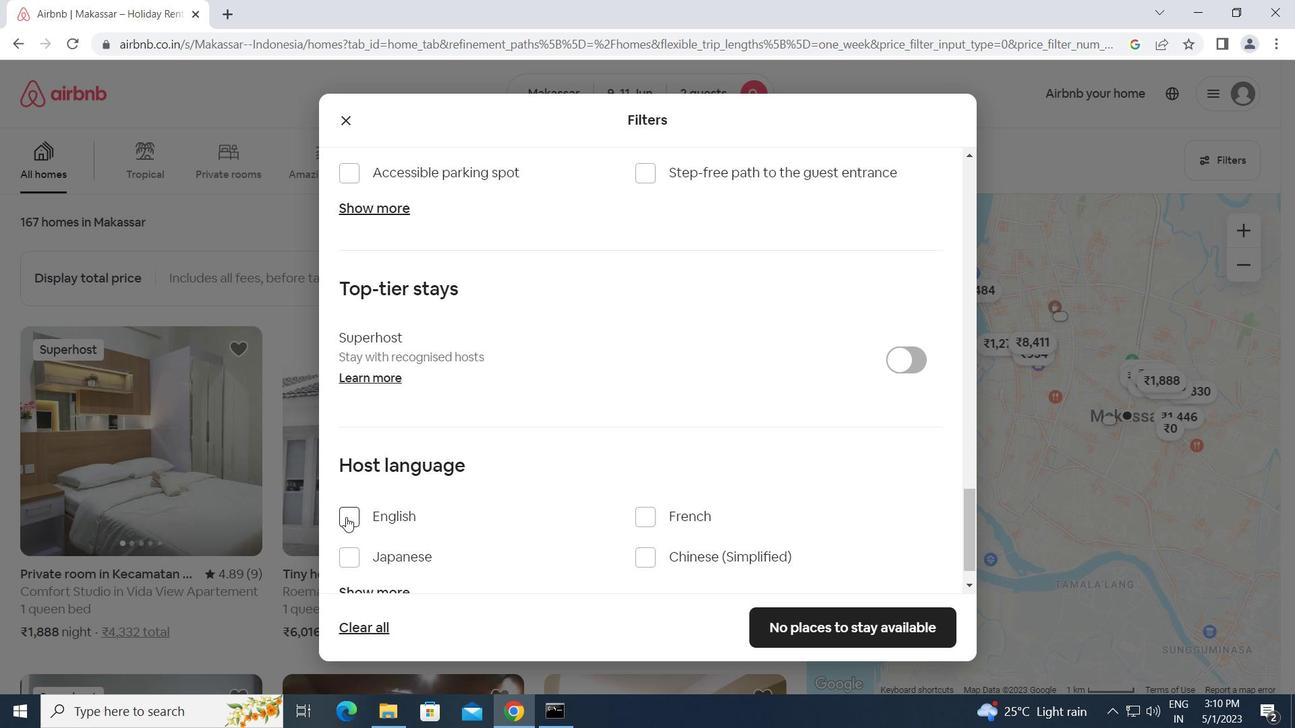 
Action: Mouse moved to (791, 608)
Screenshot: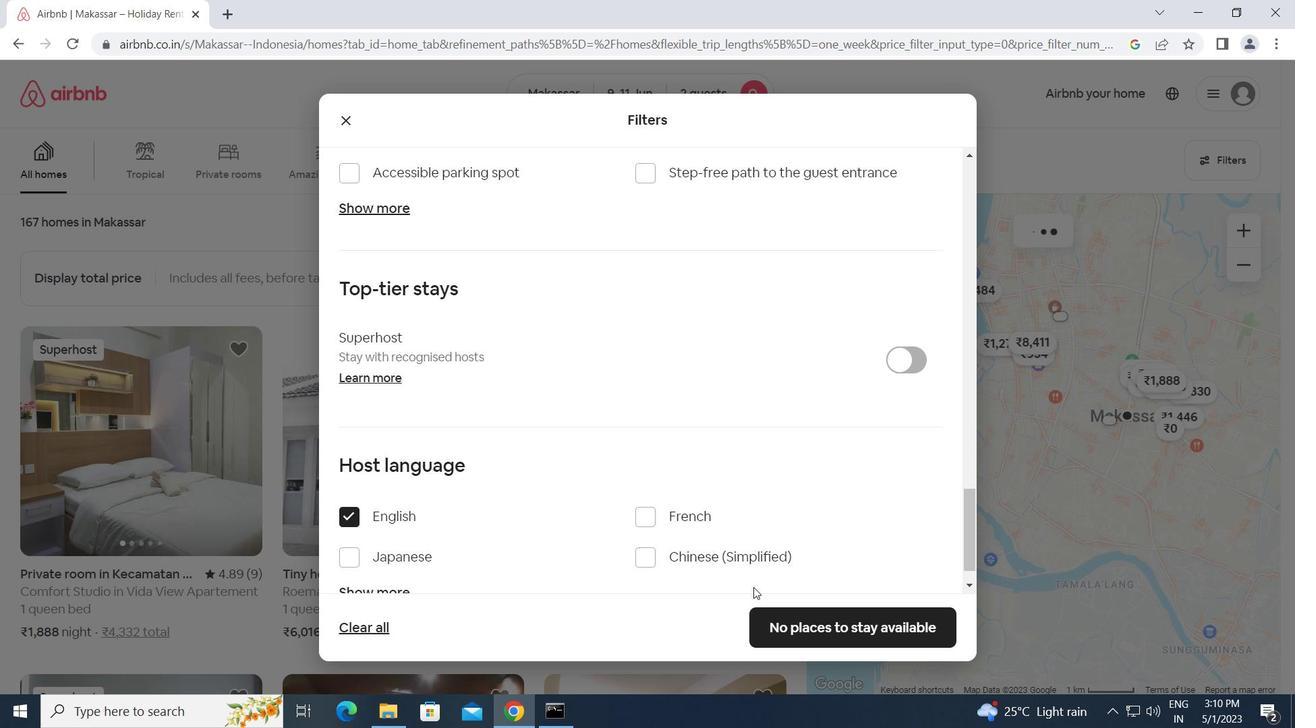 
Action: Mouse pressed left at (791, 608)
Screenshot: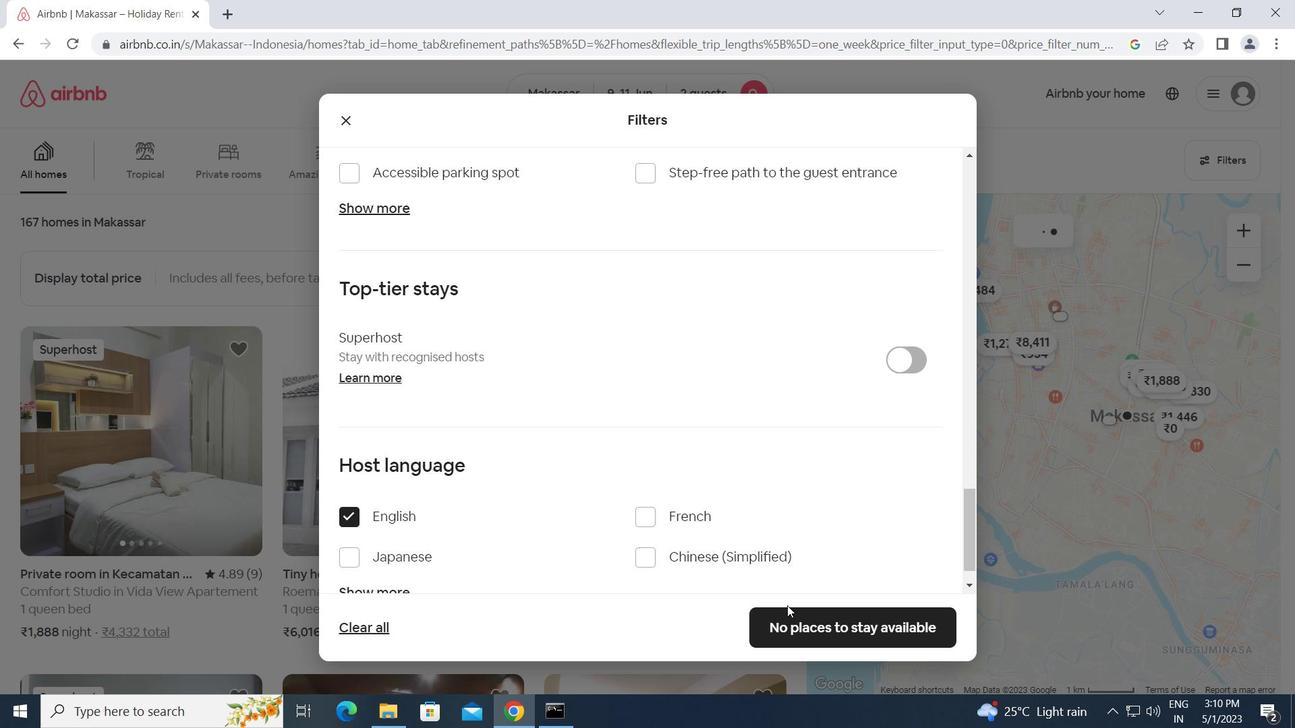 
Action: Mouse moved to (792, 621)
Screenshot: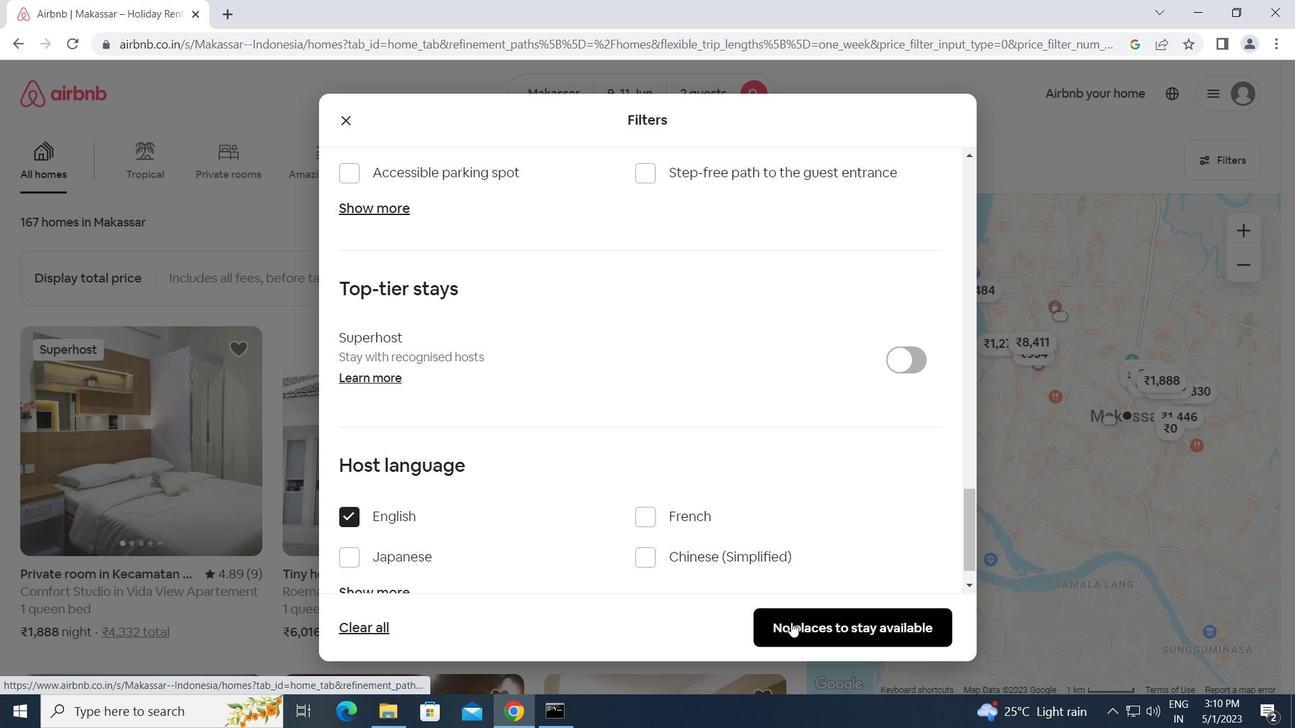 
